 Task: Look for space in Willingboro, United States from 6th September, 2023 to 12th September, 2023 for 4 adults in price range Rs.10000 to Rs.14000. Place can be private room with 4 bedrooms having 4 beds and 4 bathrooms. Property type can be house, flat, guest house. Amenities needed are: wifi, TV, free parkinig on premises, gym, breakfast. Booking option can be shelf check-in. Required host language is English.
Action: Mouse moved to (456, 102)
Screenshot: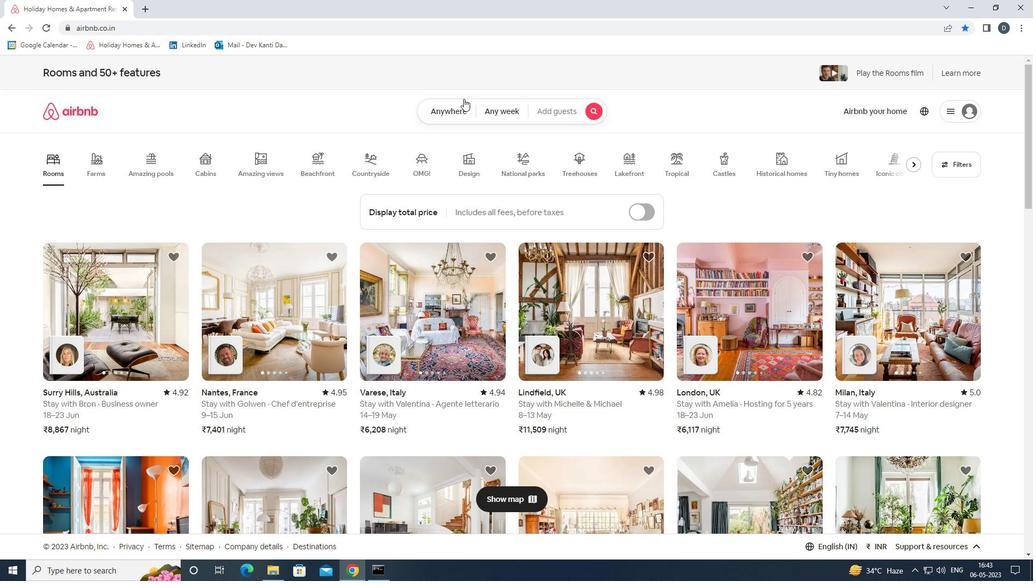
Action: Mouse pressed left at (456, 102)
Screenshot: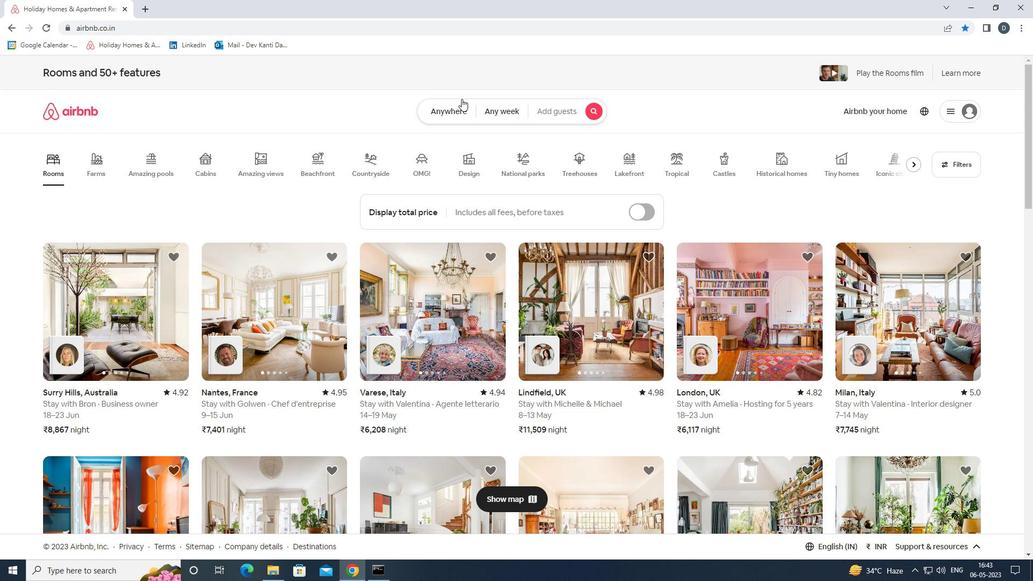 
Action: Mouse moved to (367, 157)
Screenshot: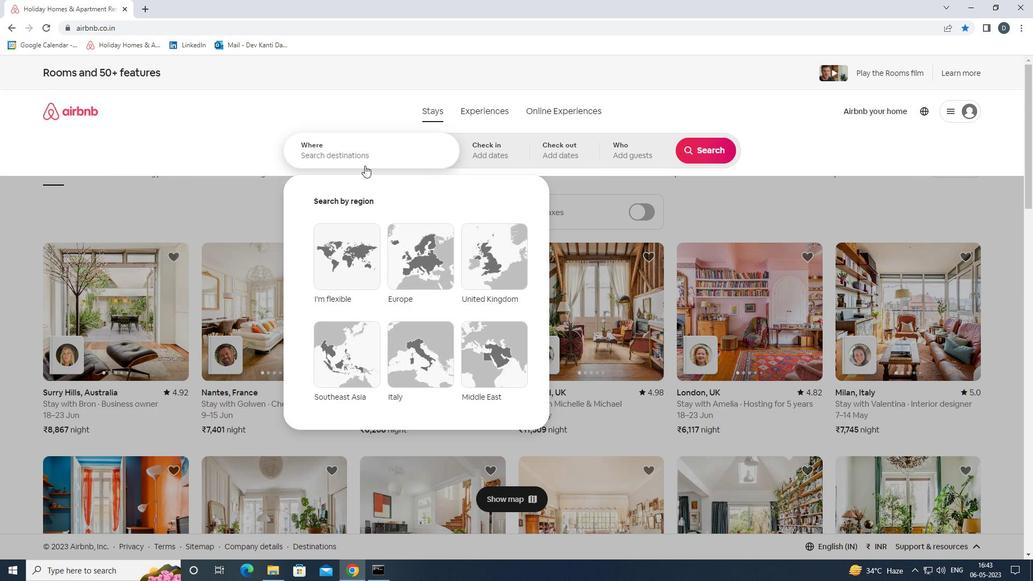 
Action: Mouse pressed left at (367, 157)
Screenshot: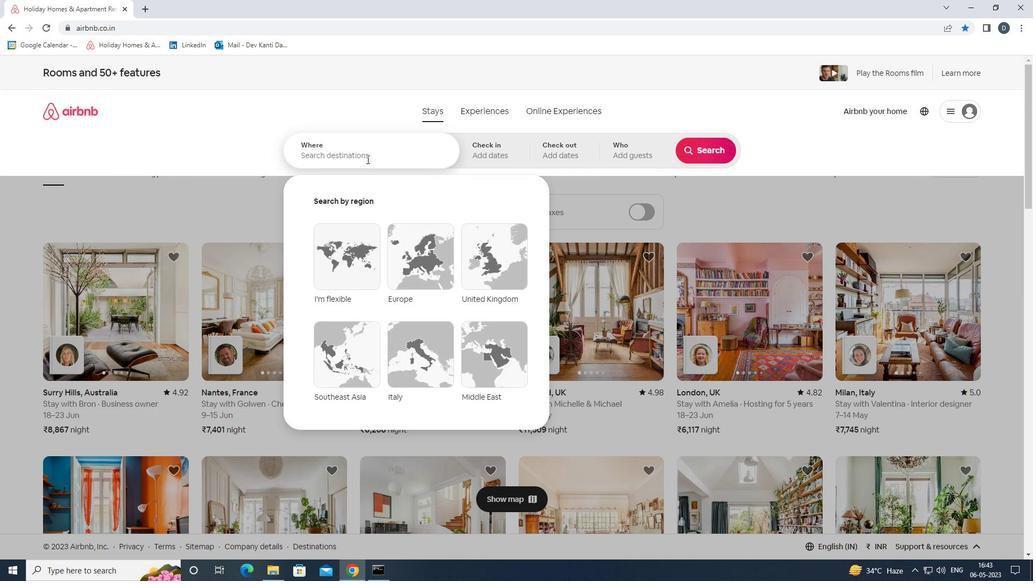 
Action: Key pressed <Key.shift>WILLINGBORI<Key.backspace><Key.backspace>RO,<Key.shift>UNITED<Key.space><Key.shift>STATES<Key.enter>
Screenshot: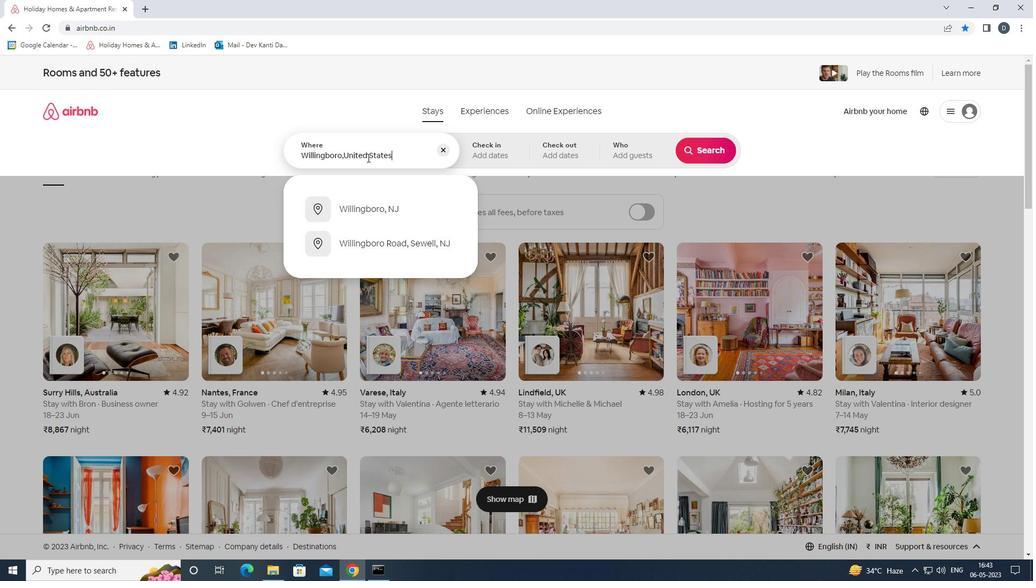 
Action: Mouse moved to (706, 237)
Screenshot: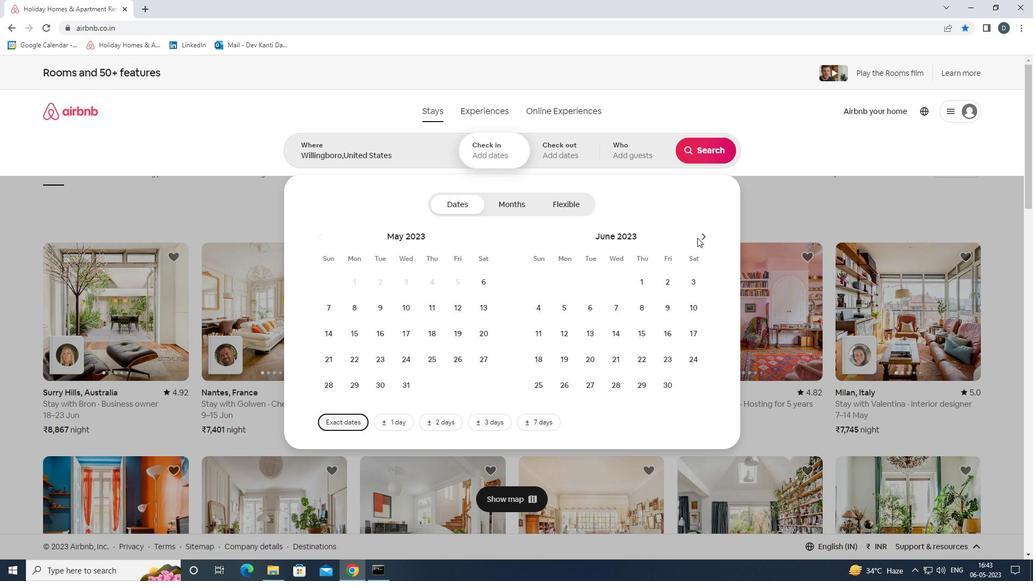 
Action: Mouse pressed left at (706, 237)
Screenshot: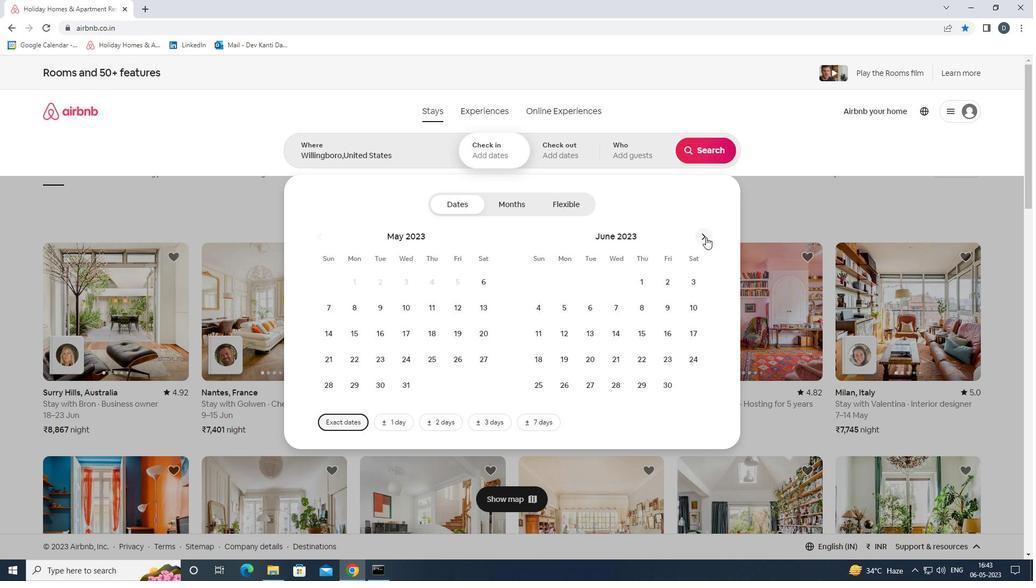 
Action: Mouse pressed left at (706, 237)
Screenshot: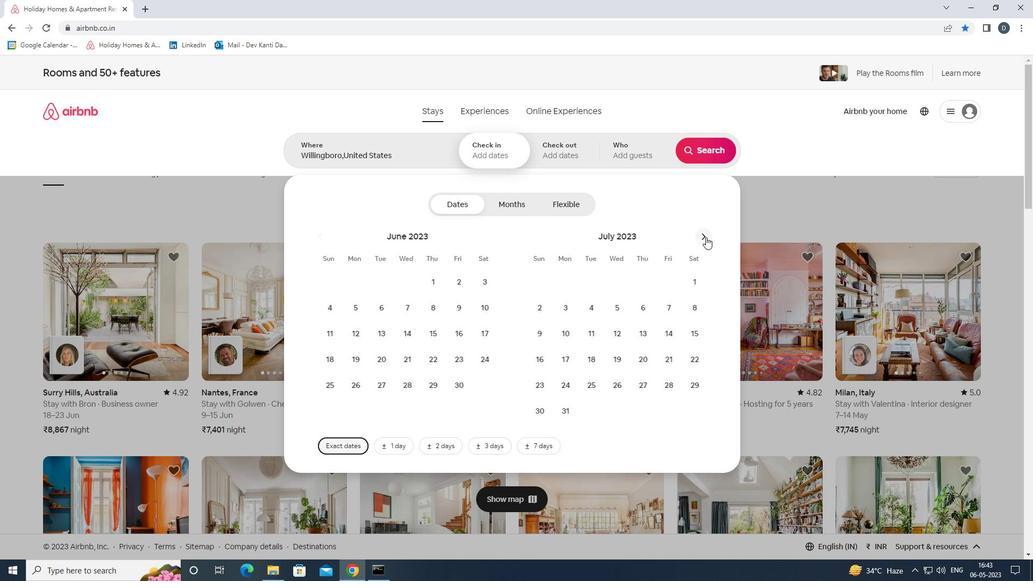 
Action: Mouse pressed left at (706, 237)
Screenshot: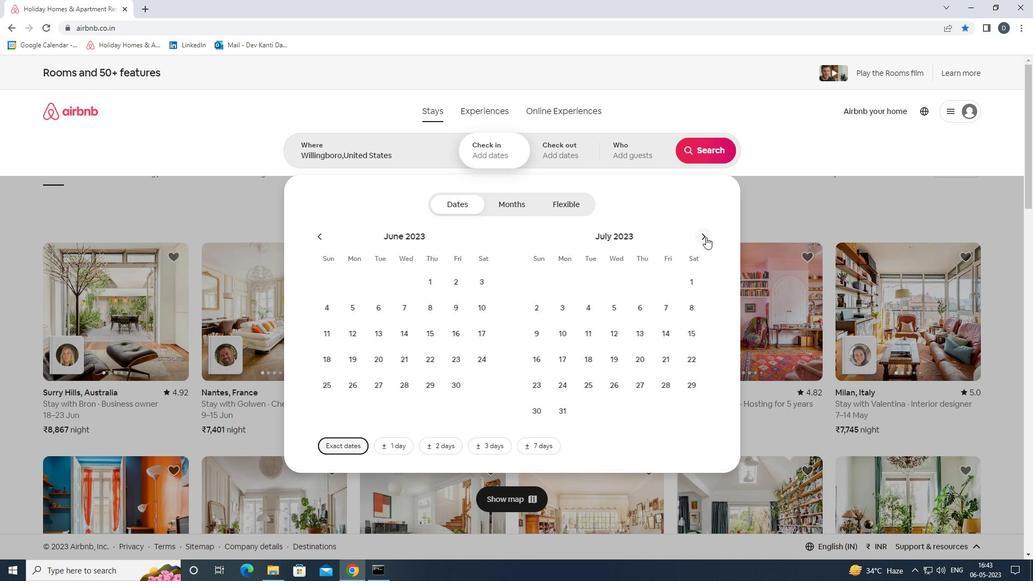 
Action: Mouse moved to (617, 312)
Screenshot: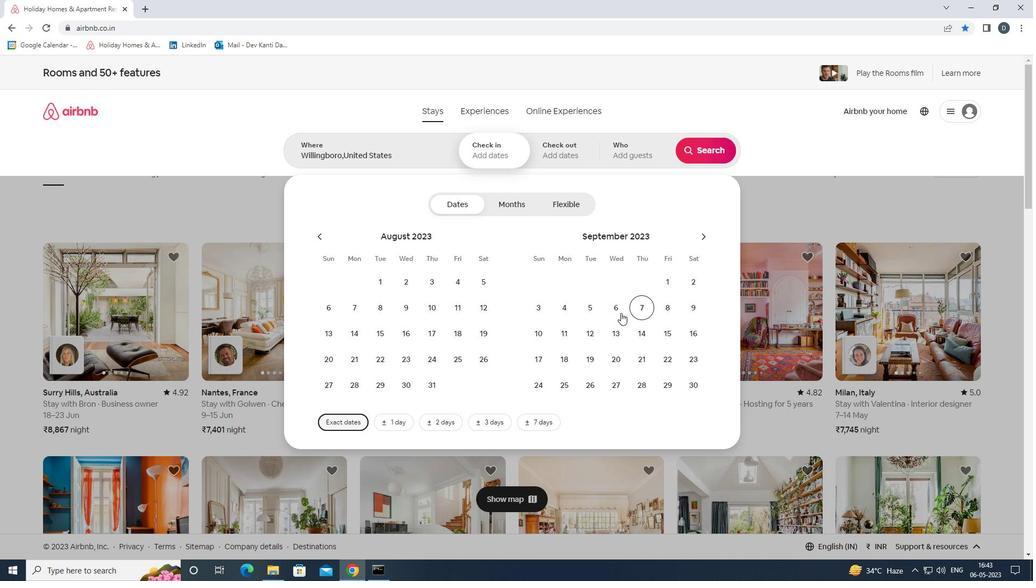 
Action: Mouse pressed left at (617, 312)
Screenshot: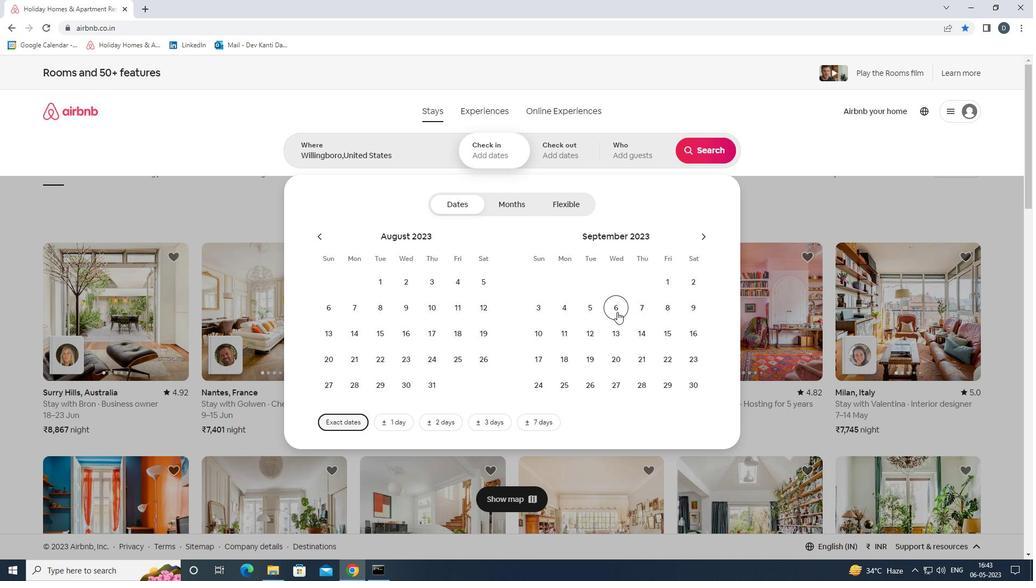
Action: Mouse moved to (596, 330)
Screenshot: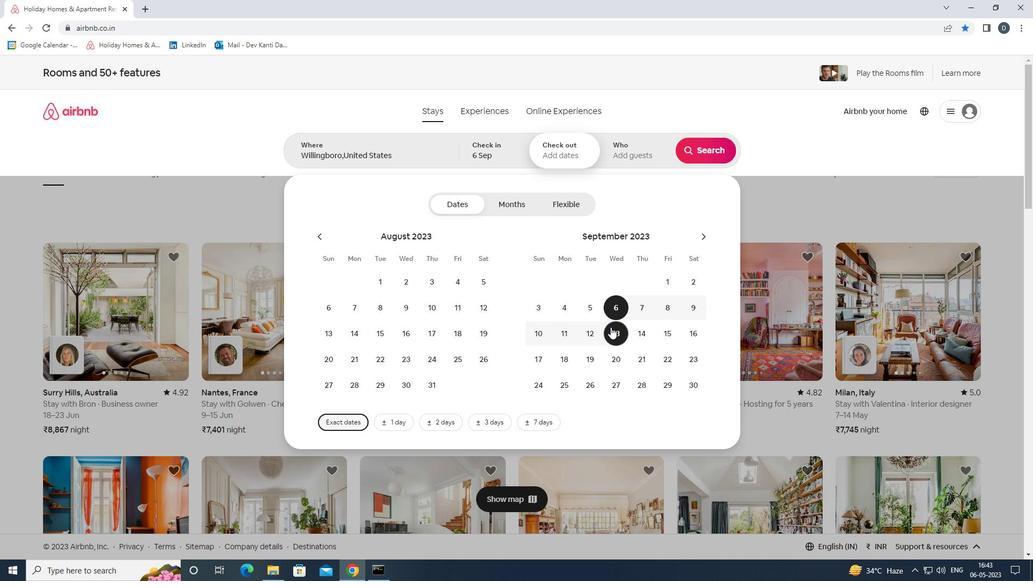
Action: Mouse pressed left at (596, 330)
Screenshot: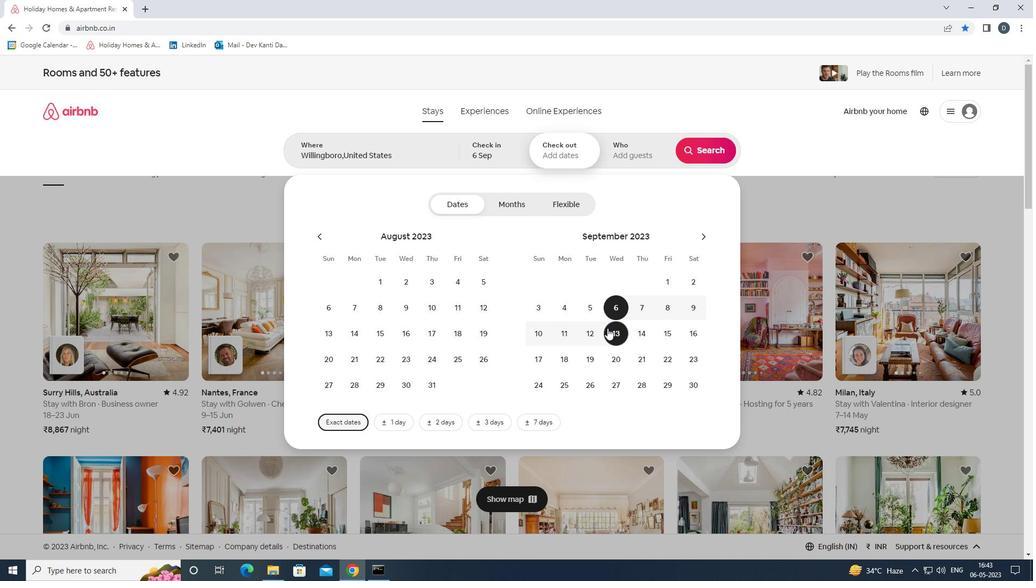 
Action: Mouse moved to (623, 154)
Screenshot: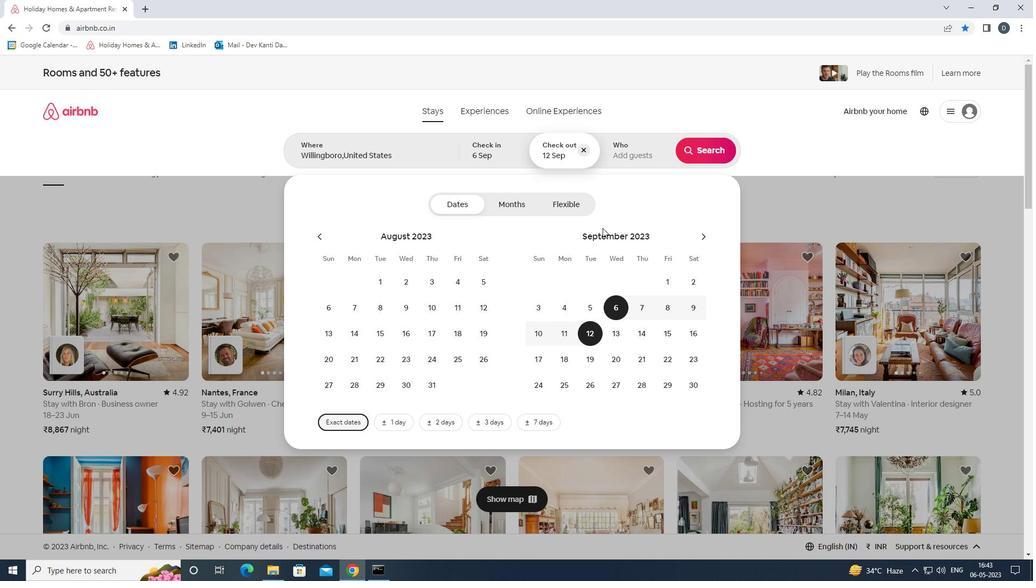 
Action: Mouse pressed left at (623, 154)
Screenshot: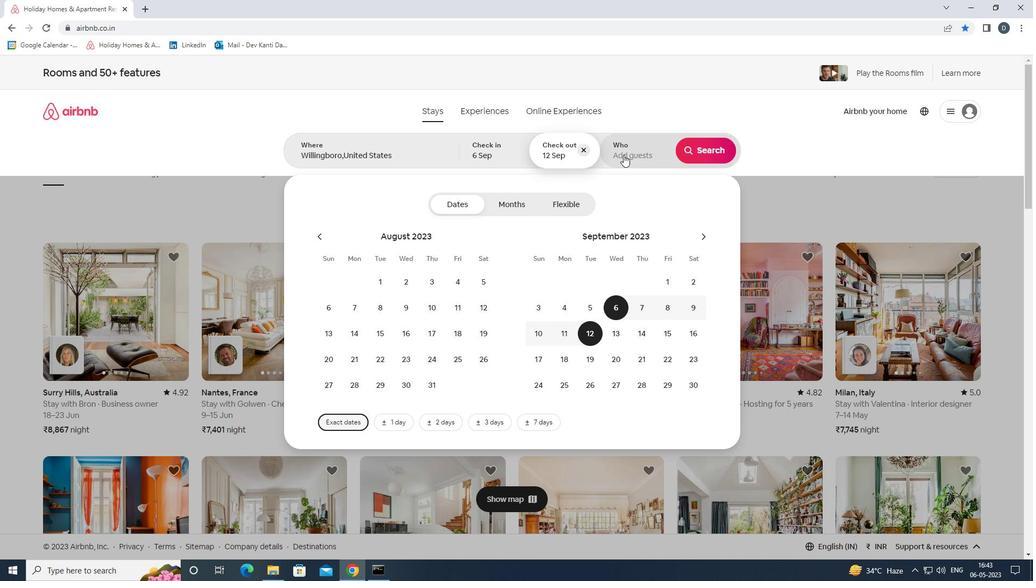 
Action: Mouse moved to (703, 208)
Screenshot: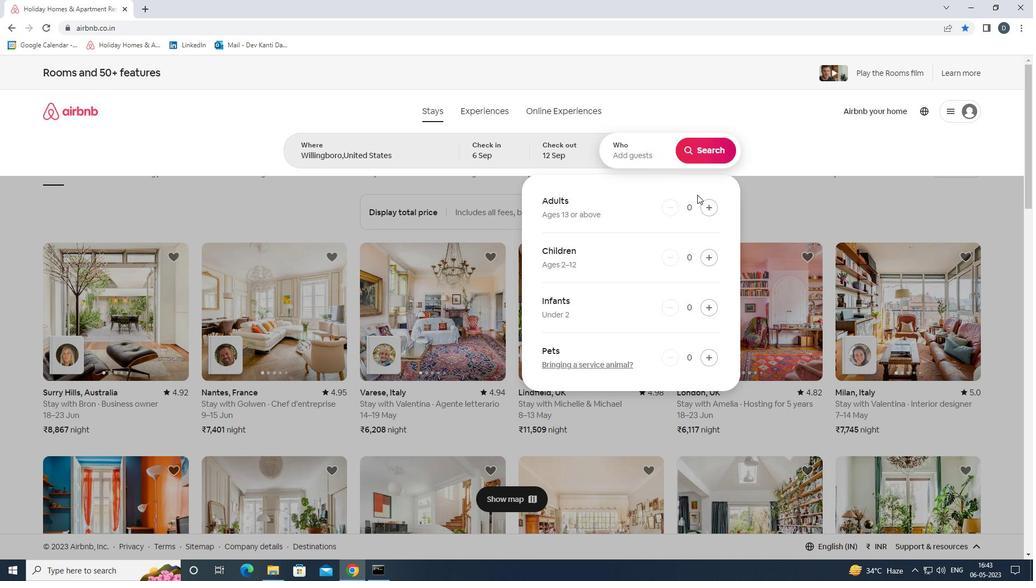 
Action: Mouse pressed left at (703, 208)
Screenshot: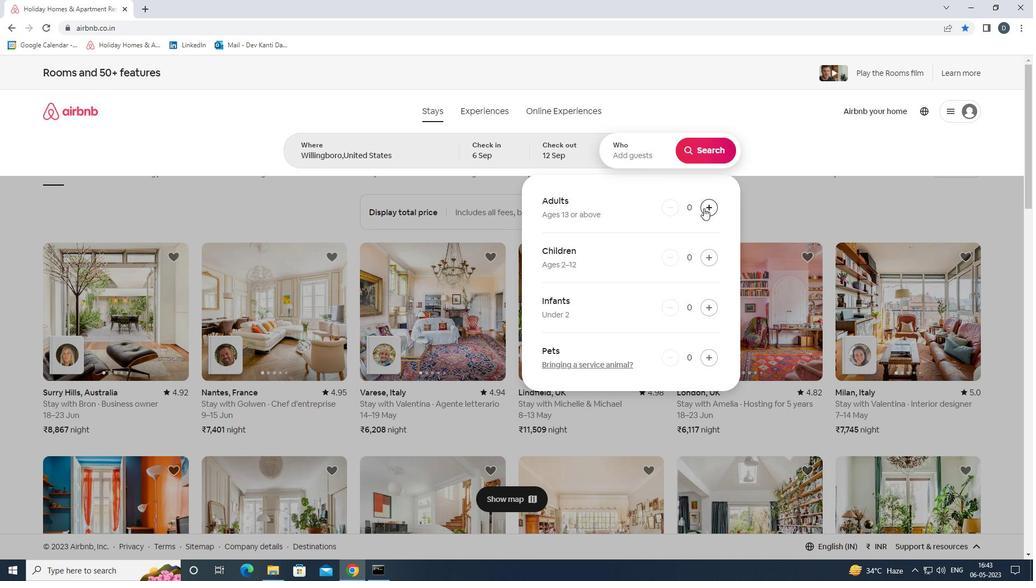 
Action: Mouse pressed left at (703, 208)
Screenshot: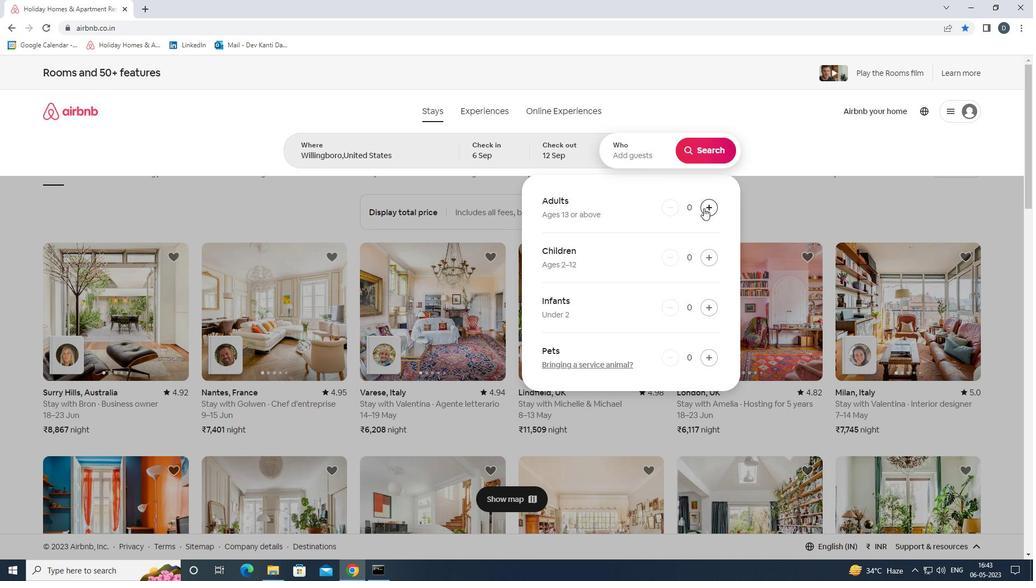 
Action: Mouse pressed left at (703, 208)
Screenshot: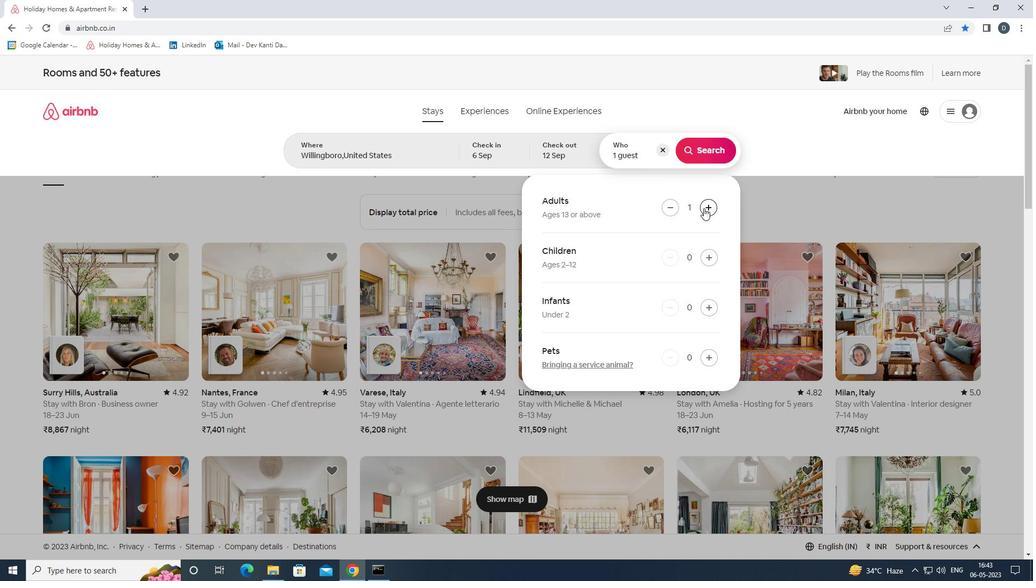 
Action: Mouse pressed left at (703, 208)
Screenshot: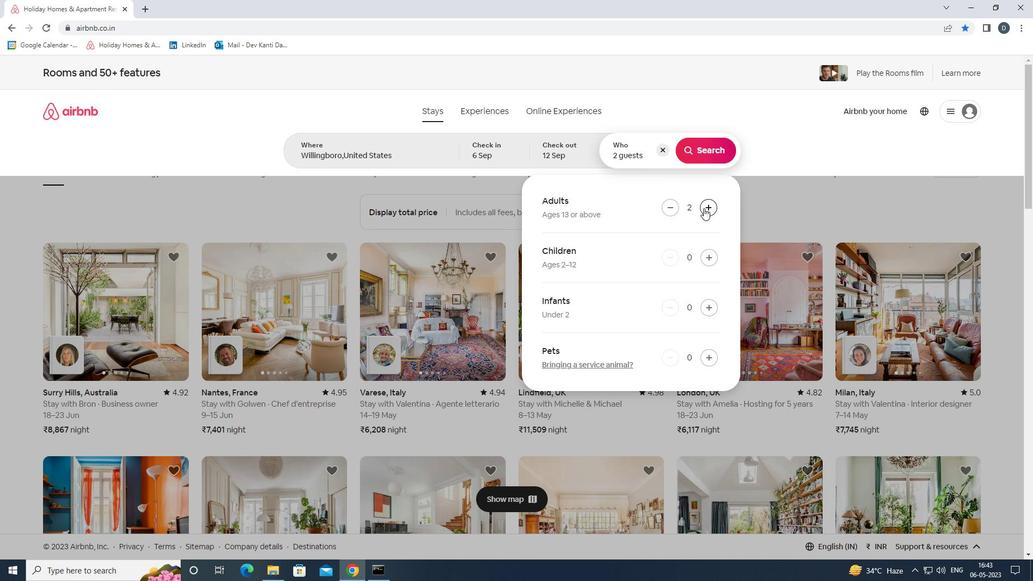 
Action: Mouse pressed left at (703, 208)
Screenshot: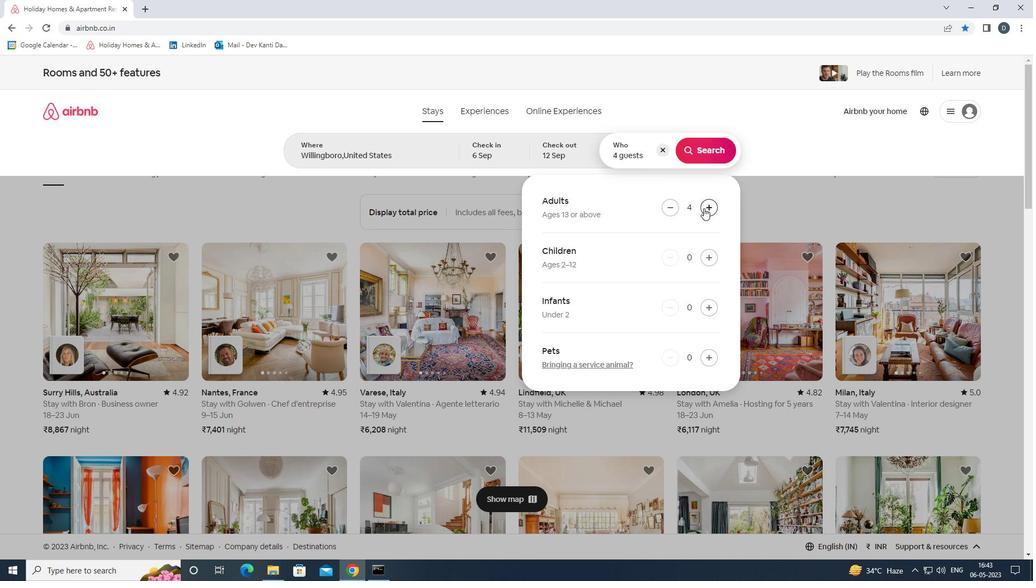 
Action: Mouse moved to (664, 207)
Screenshot: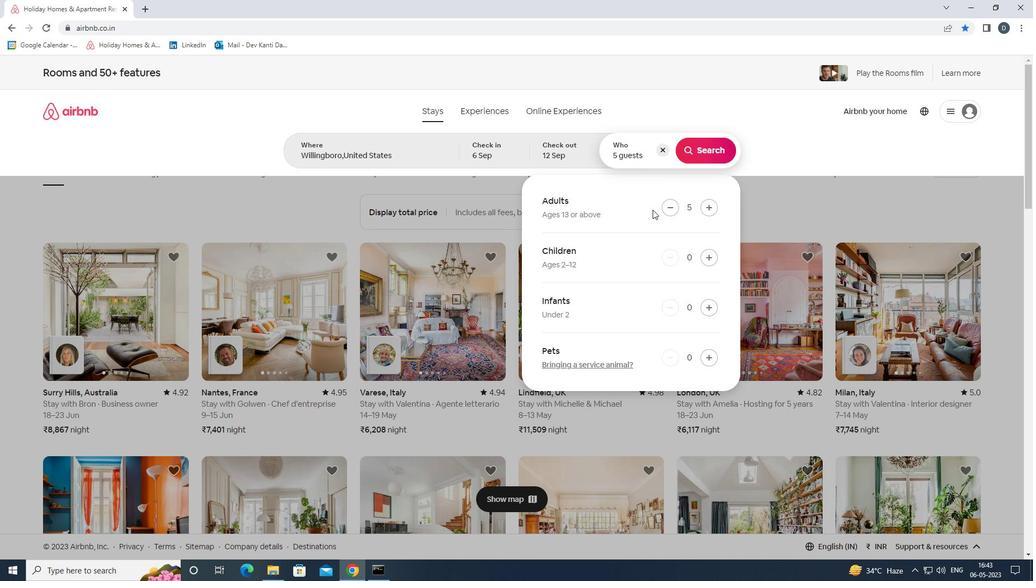 
Action: Mouse pressed left at (664, 207)
Screenshot: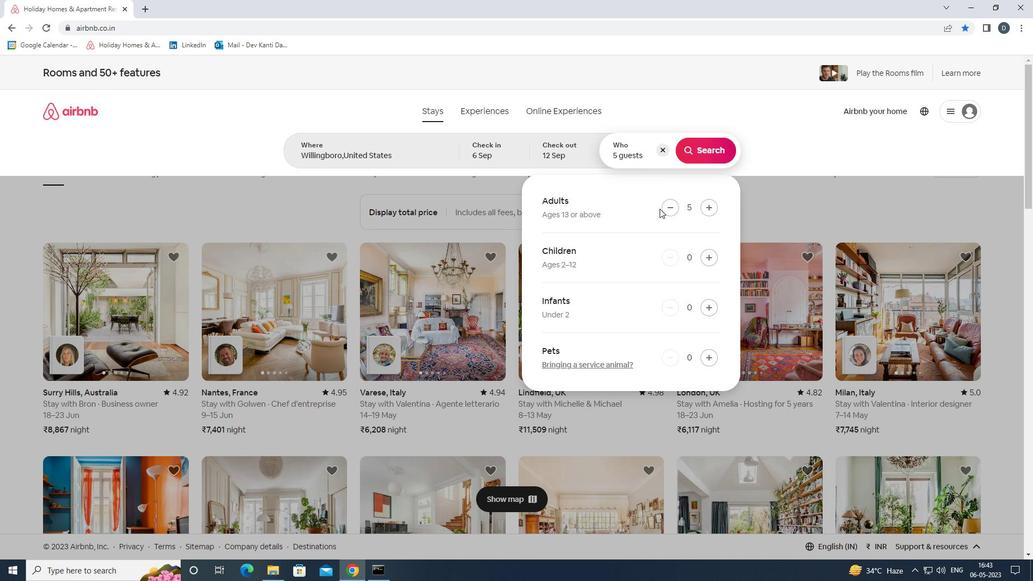 
Action: Mouse moved to (716, 152)
Screenshot: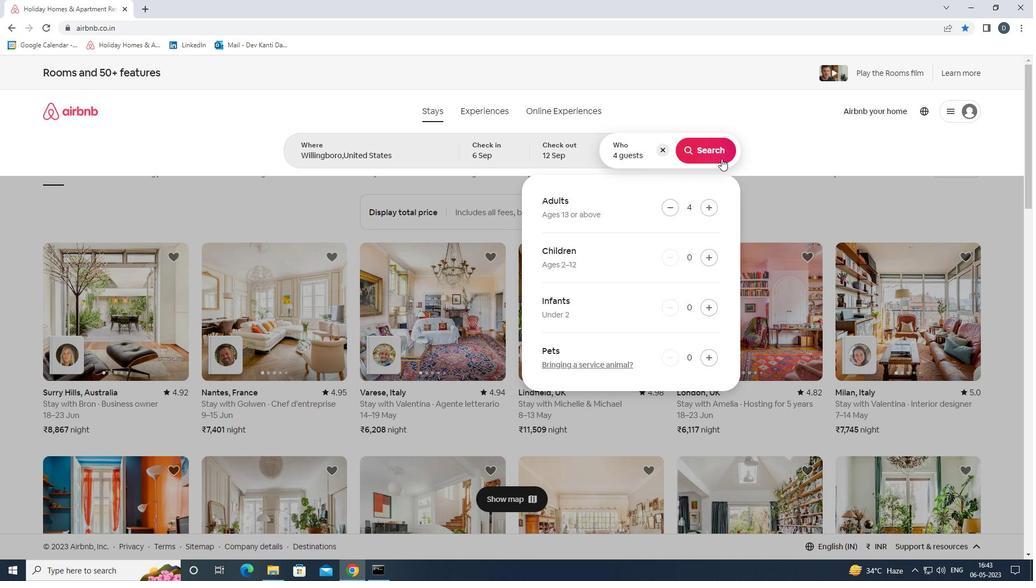 
Action: Mouse pressed left at (716, 152)
Screenshot: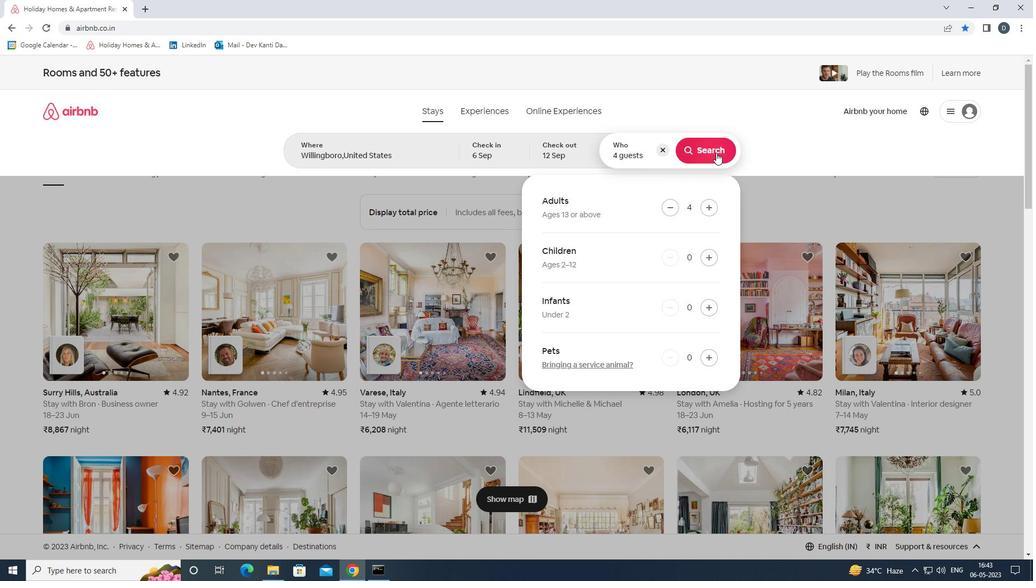 
Action: Mouse moved to (978, 118)
Screenshot: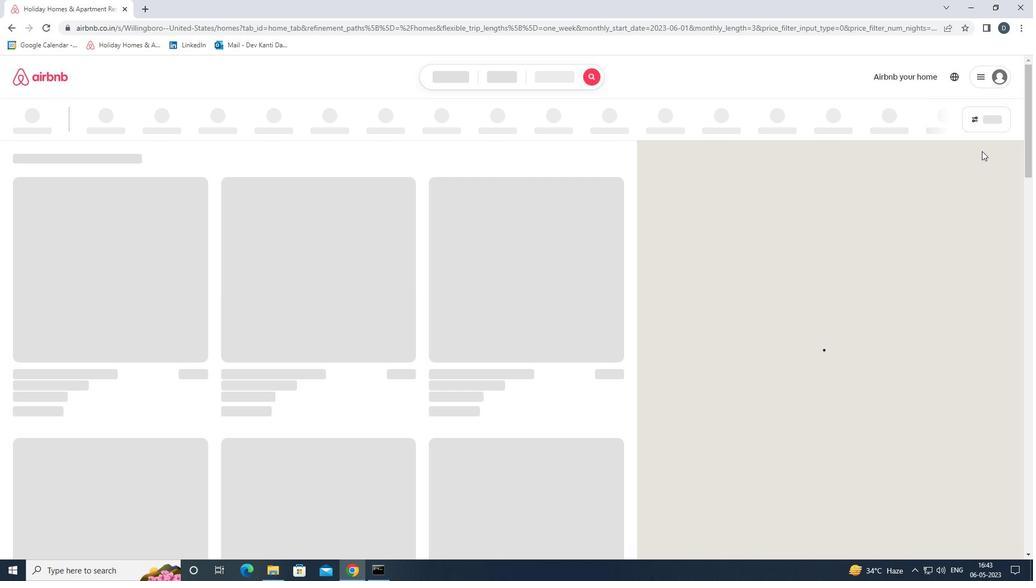 
Action: Mouse pressed left at (978, 118)
Screenshot: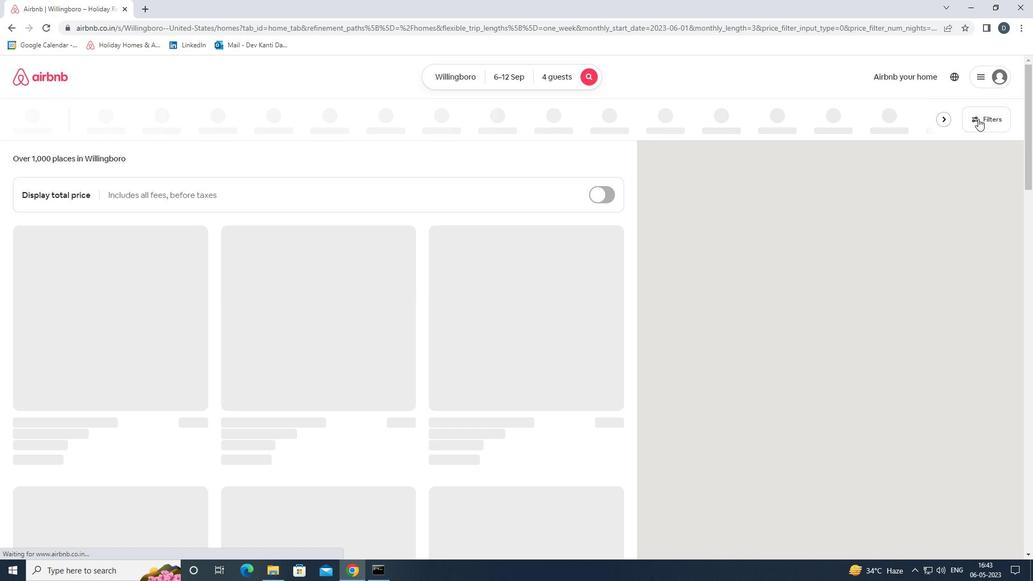 
Action: Mouse moved to (396, 384)
Screenshot: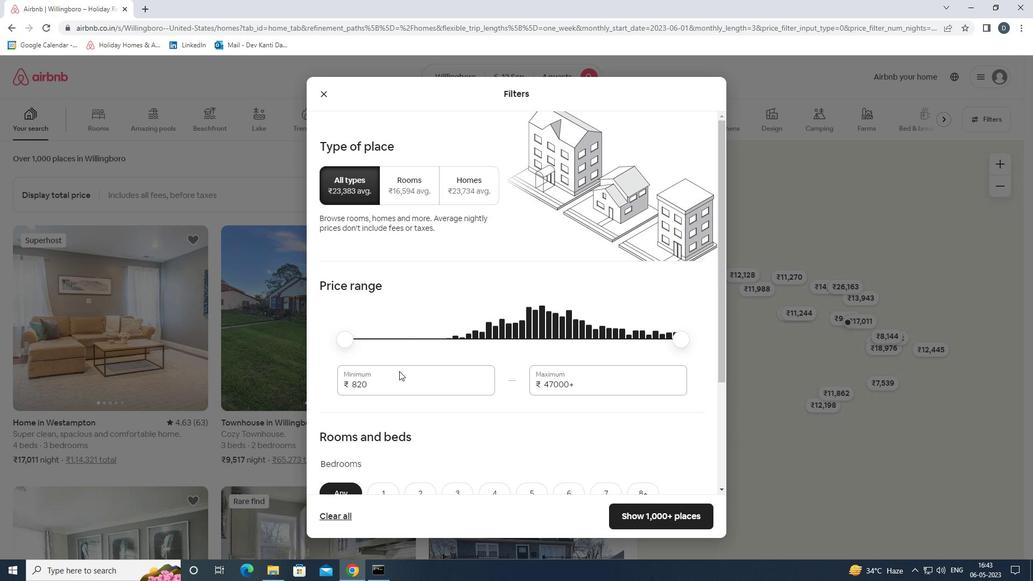 
Action: Mouse pressed left at (396, 384)
Screenshot: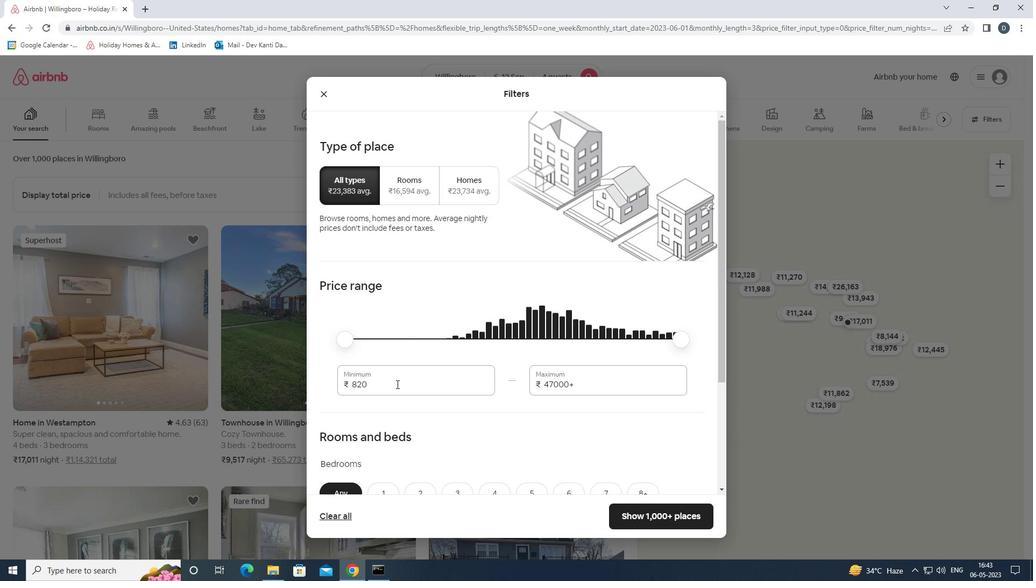 
Action: Mouse pressed left at (396, 384)
Screenshot: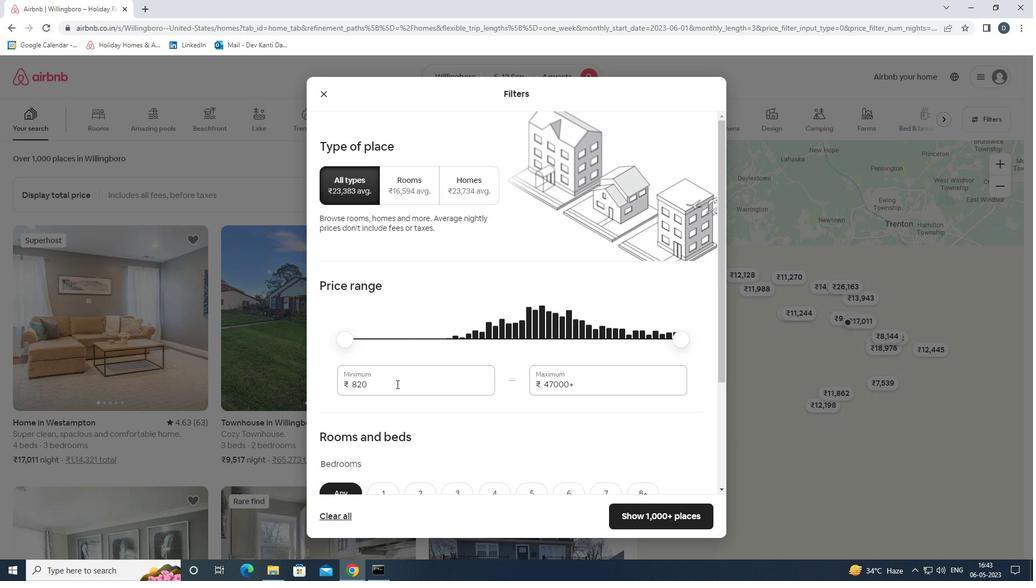 
Action: Mouse moved to (383, 369)
Screenshot: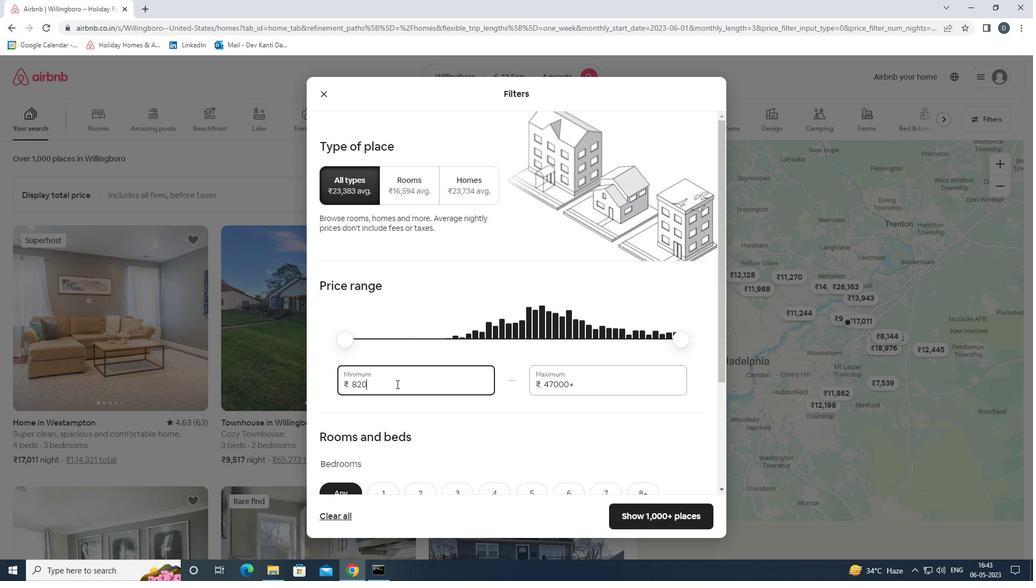 
Action: Key pressed 12<Key.backspace>0000<Key.tab>14000
Screenshot: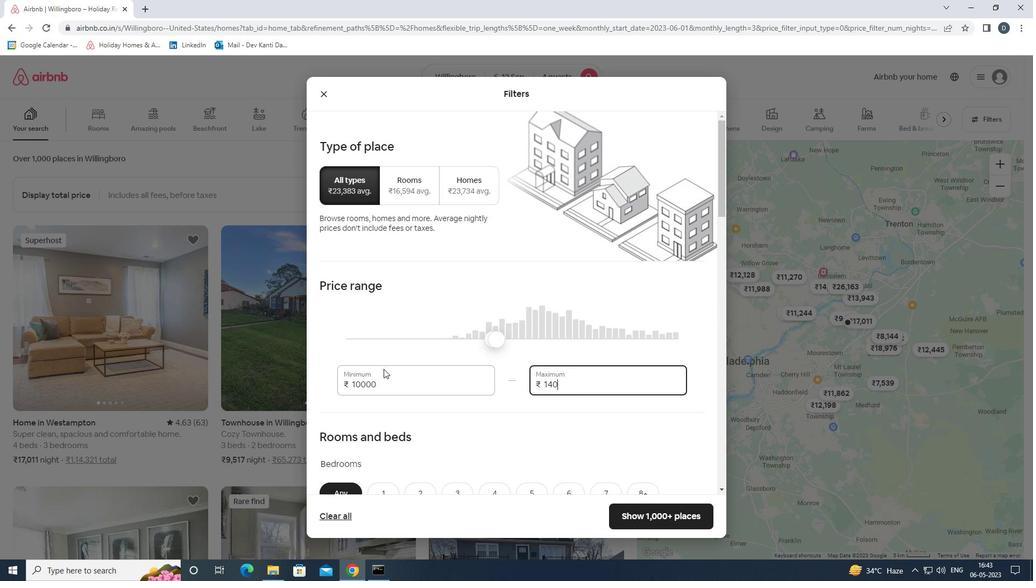 
Action: Mouse moved to (399, 334)
Screenshot: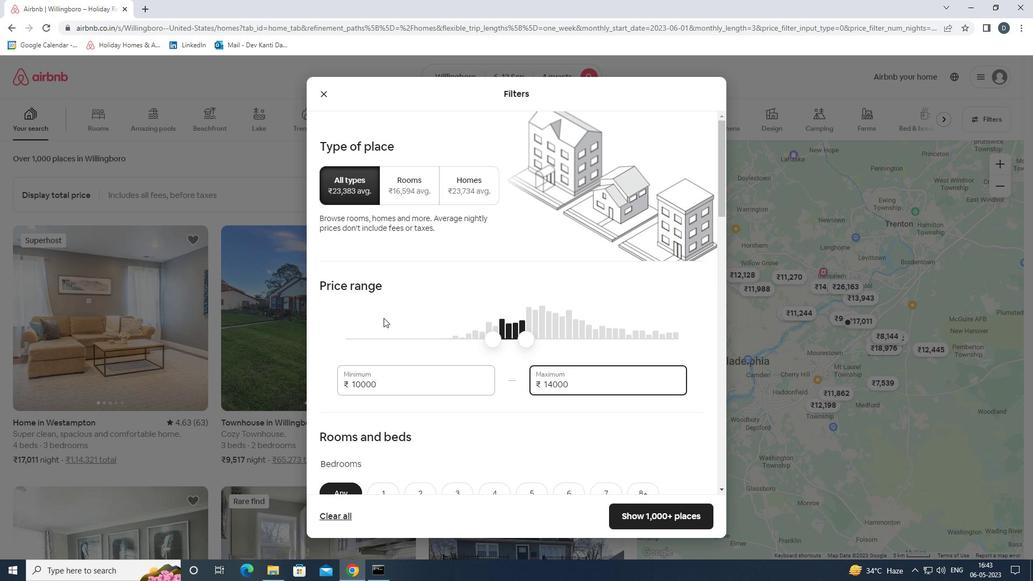 
Action: Mouse scrolled (399, 334) with delta (0, 0)
Screenshot: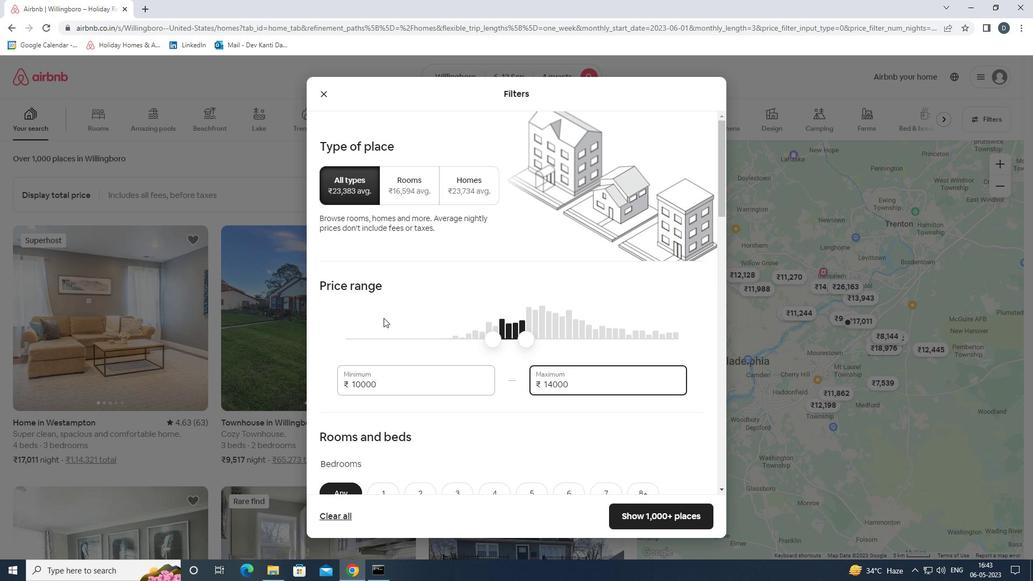 
Action: Mouse moved to (412, 334)
Screenshot: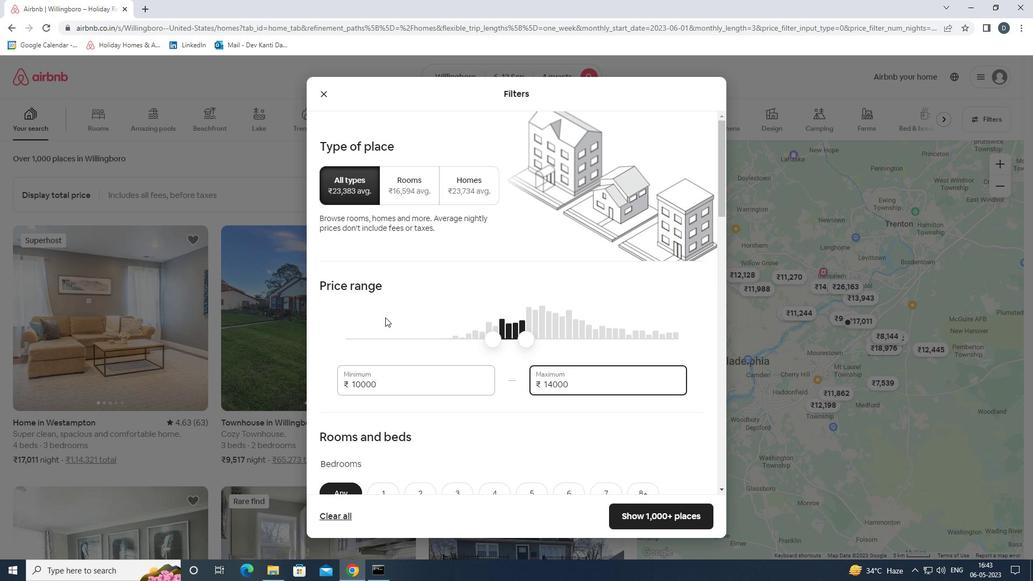 
Action: Mouse scrolled (412, 333) with delta (0, 0)
Screenshot: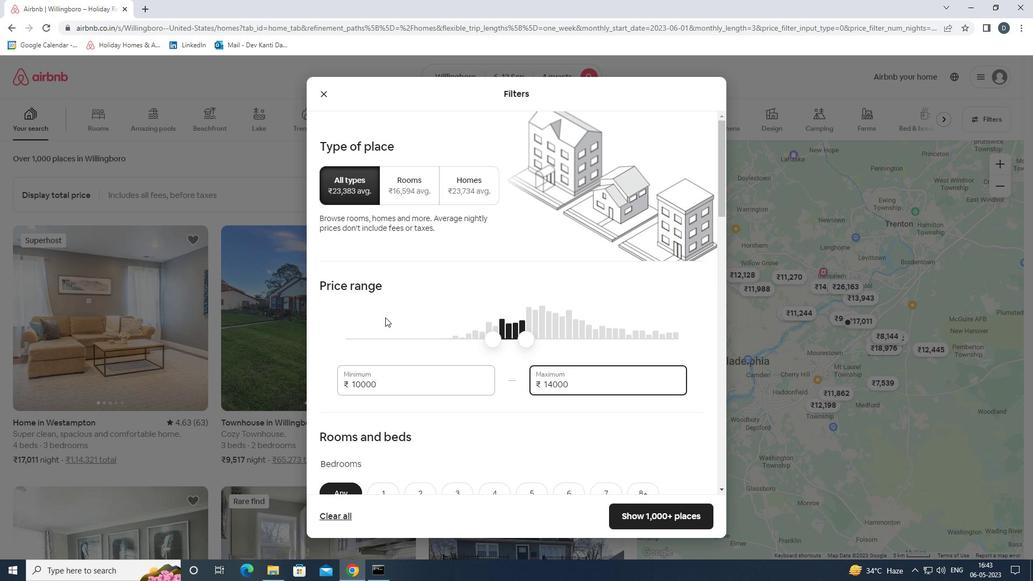 
Action: Mouse moved to (422, 332)
Screenshot: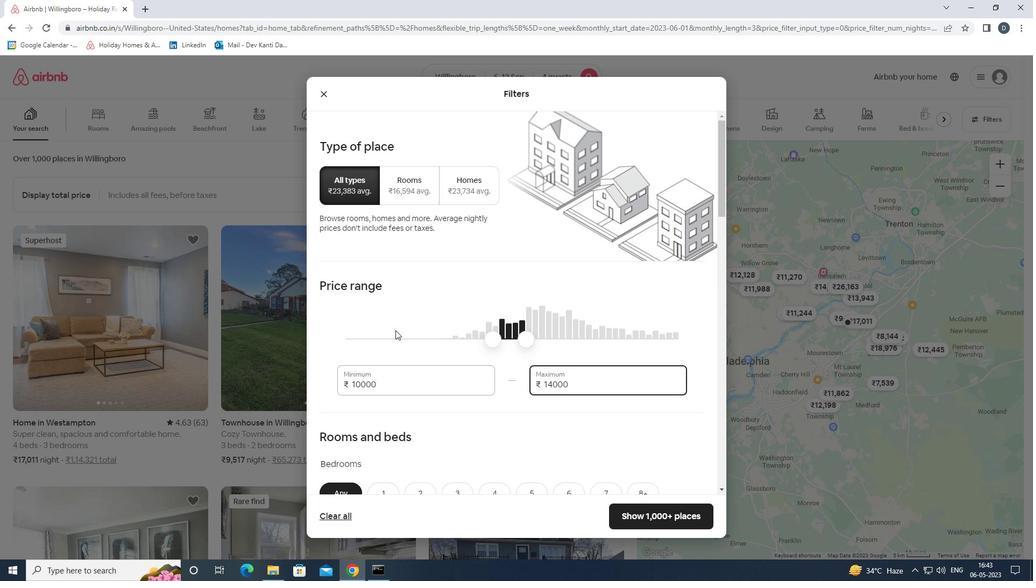 
Action: Mouse scrolled (422, 331) with delta (0, 0)
Screenshot: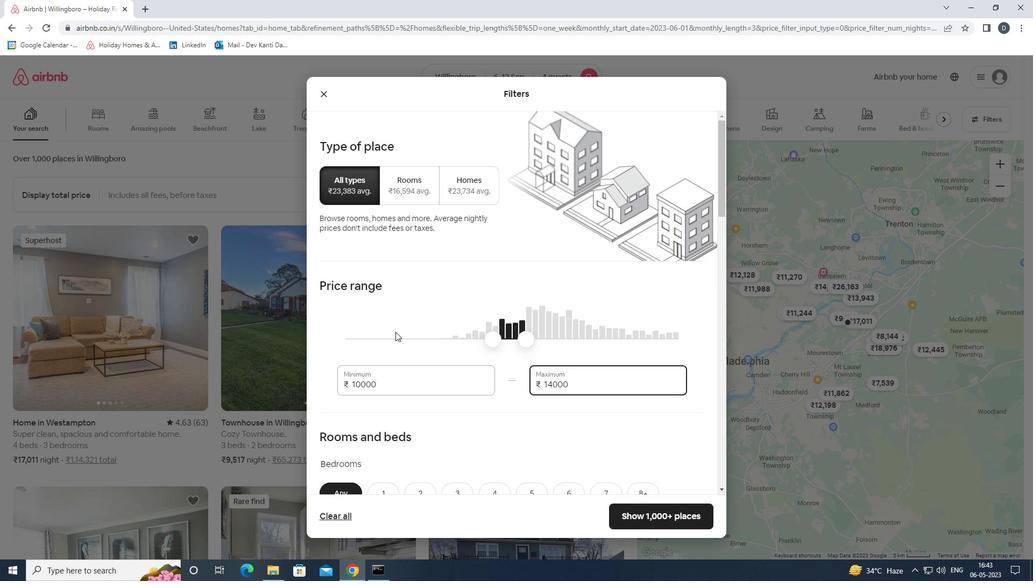 
Action: Mouse moved to (448, 321)
Screenshot: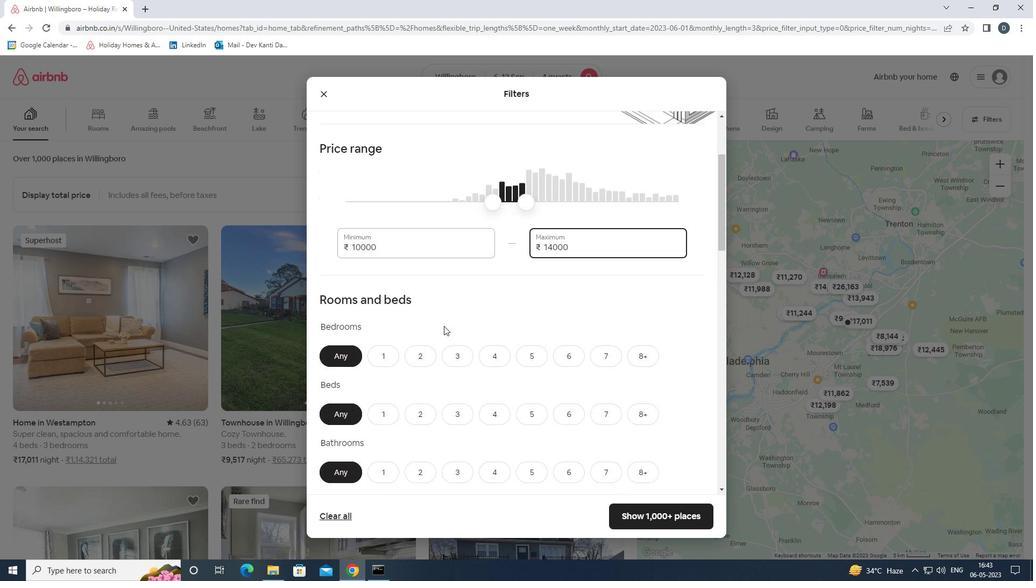
Action: Mouse scrolled (448, 321) with delta (0, 0)
Screenshot: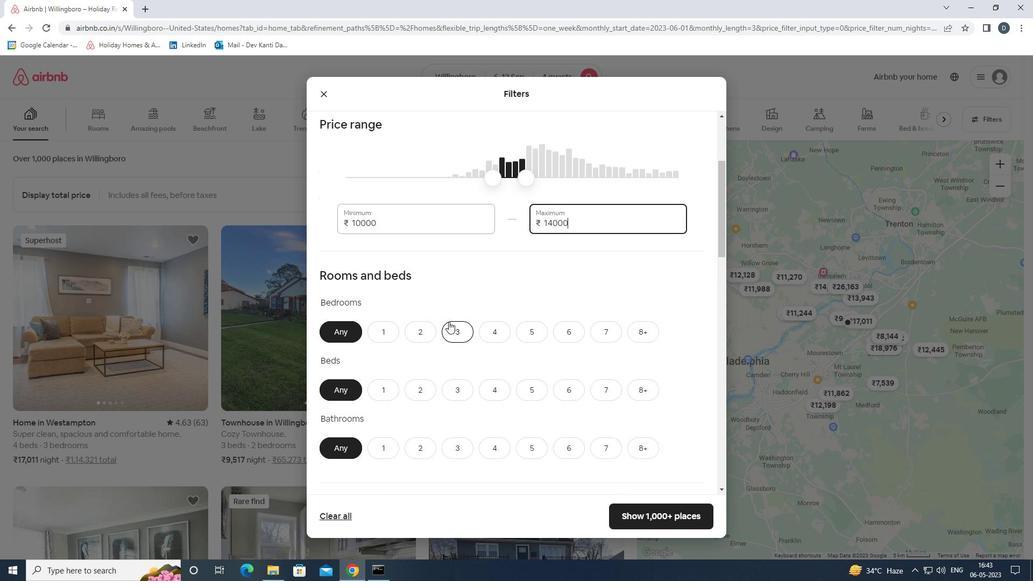 
Action: Mouse moved to (495, 273)
Screenshot: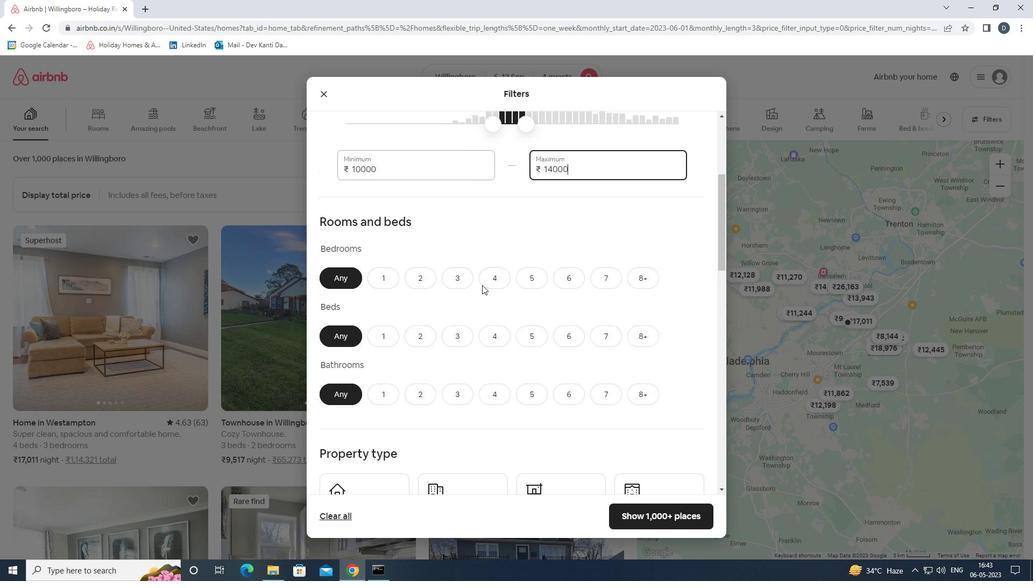 
Action: Mouse pressed left at (495, 273)
Screenshot: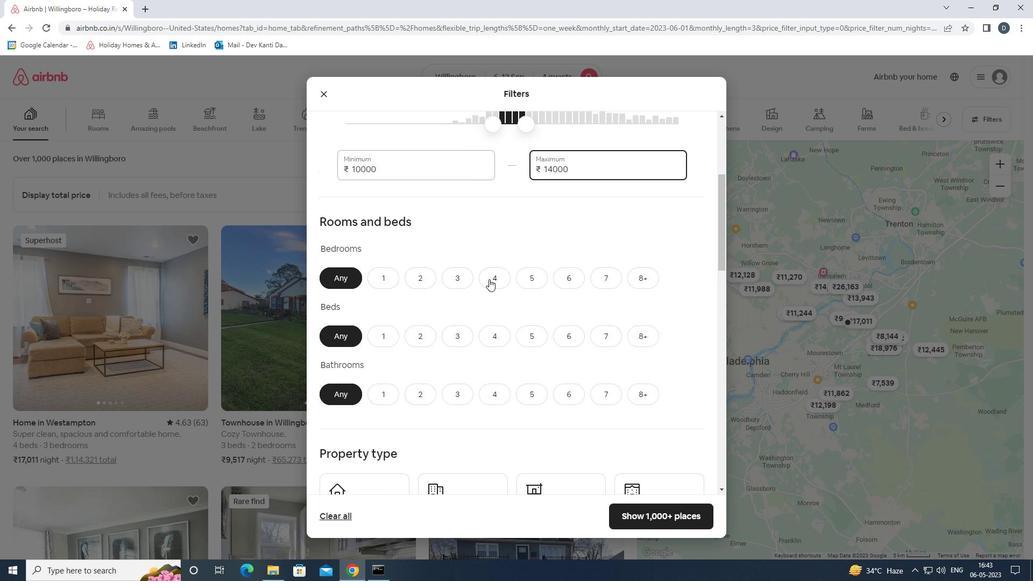 
Action: Mouse moved to (486, 334)
Screenshot: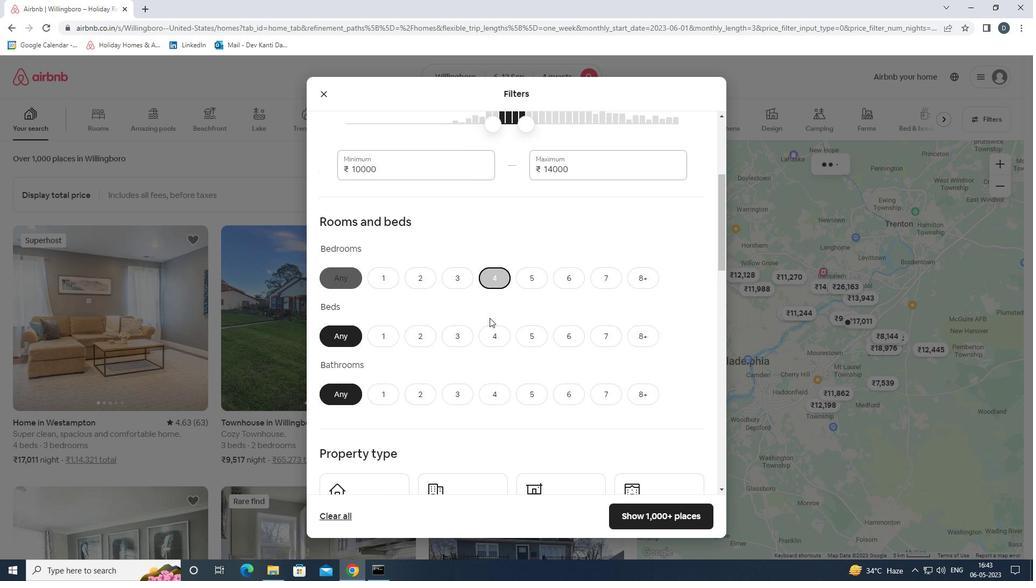 
Action: Mouse pressed left at (486, 334)
Screenshot: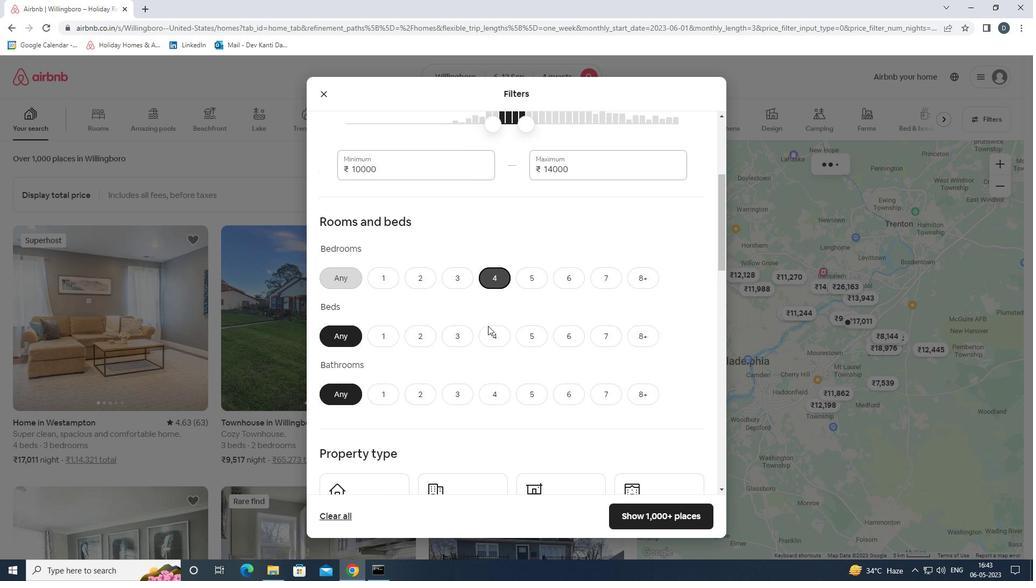 
Action: Mouse moved to (497, 387)
Screenshot: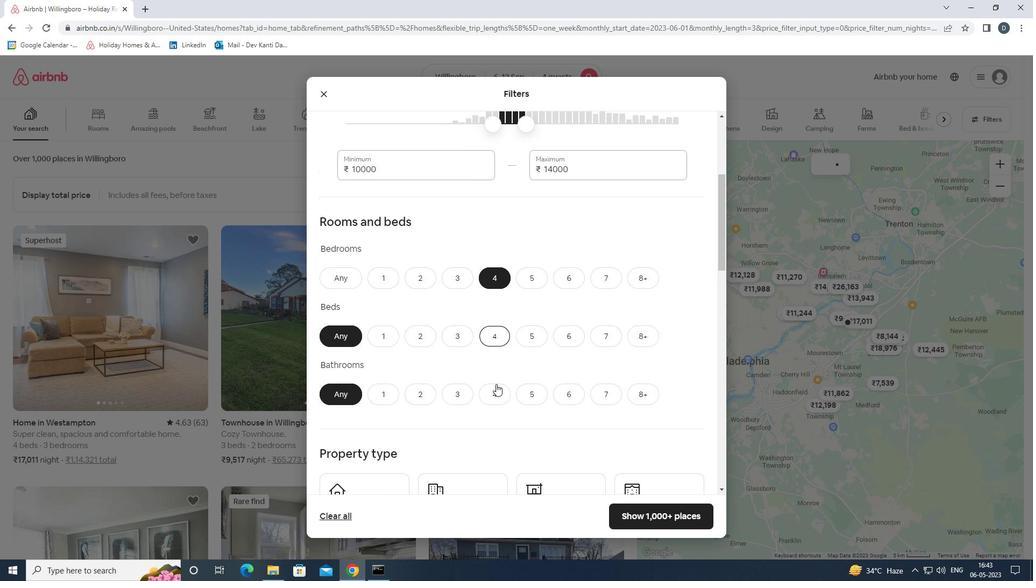 
Action: Mouse pressed left at (497, 387)
Screenshot: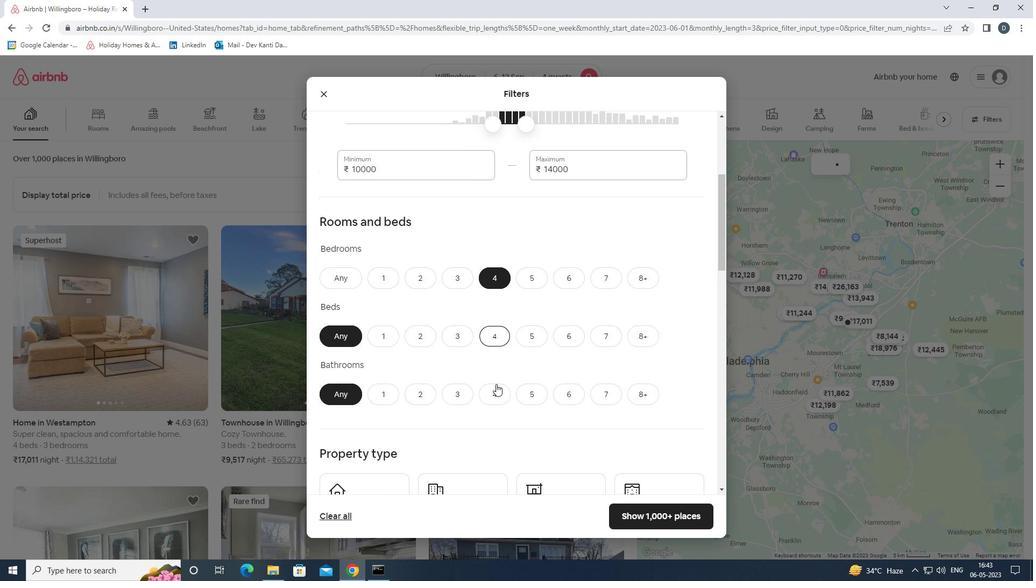 
Action: Mouse moved to (497, 385)
Screenshot: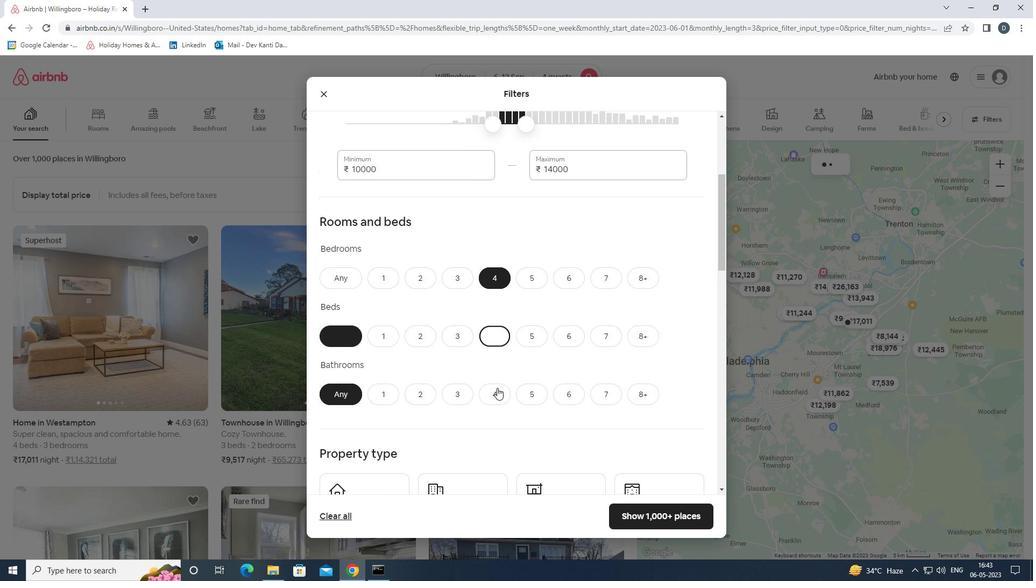 
Action: Mouse scrolled (497, 384) with delta (0, 0)
Screenshot: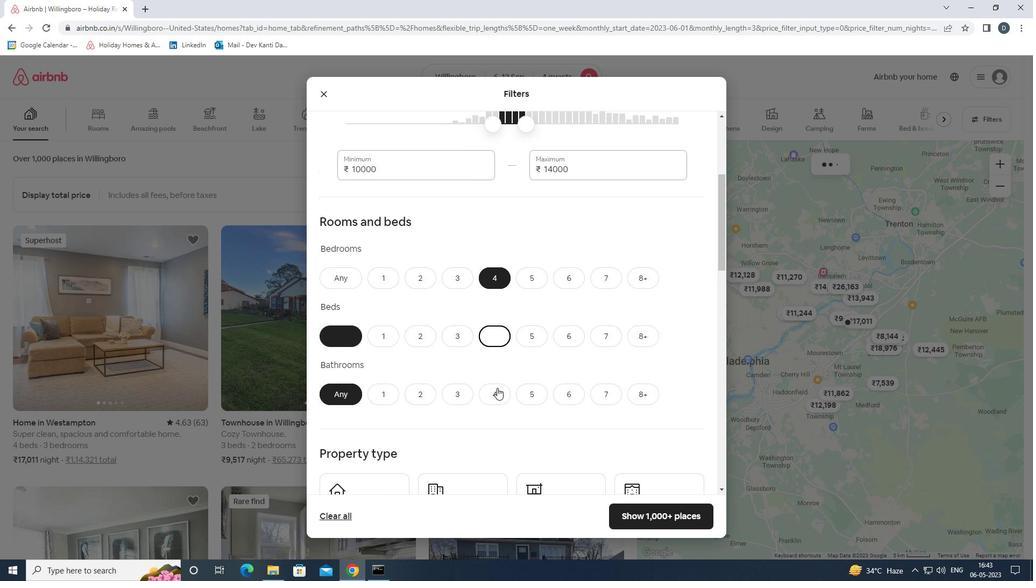
Action: Mouse moved to (497, 384)
Screenshot: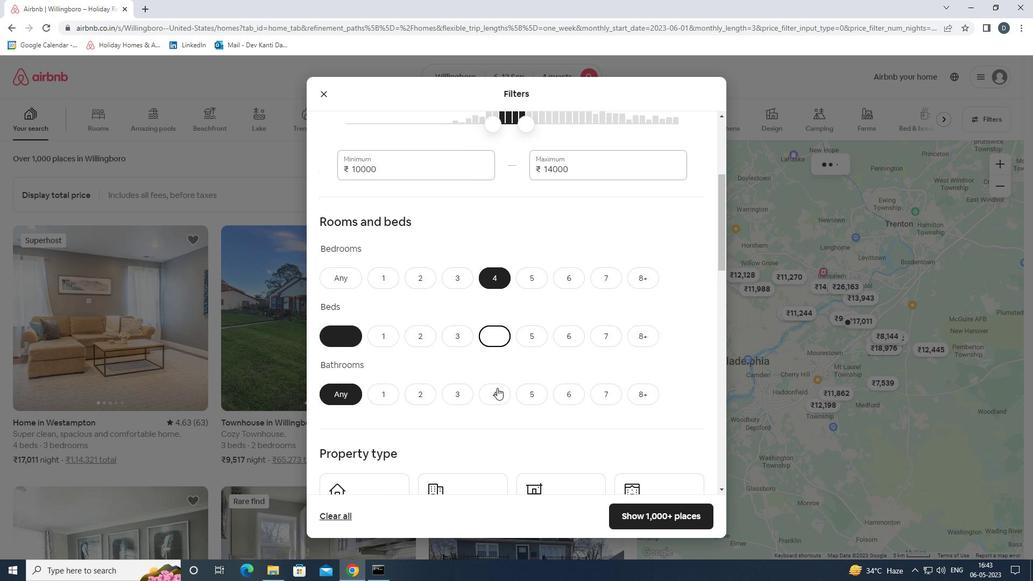 
Action: Mouse scrolled (497, 384) with delta (0, 0)
Screenshot: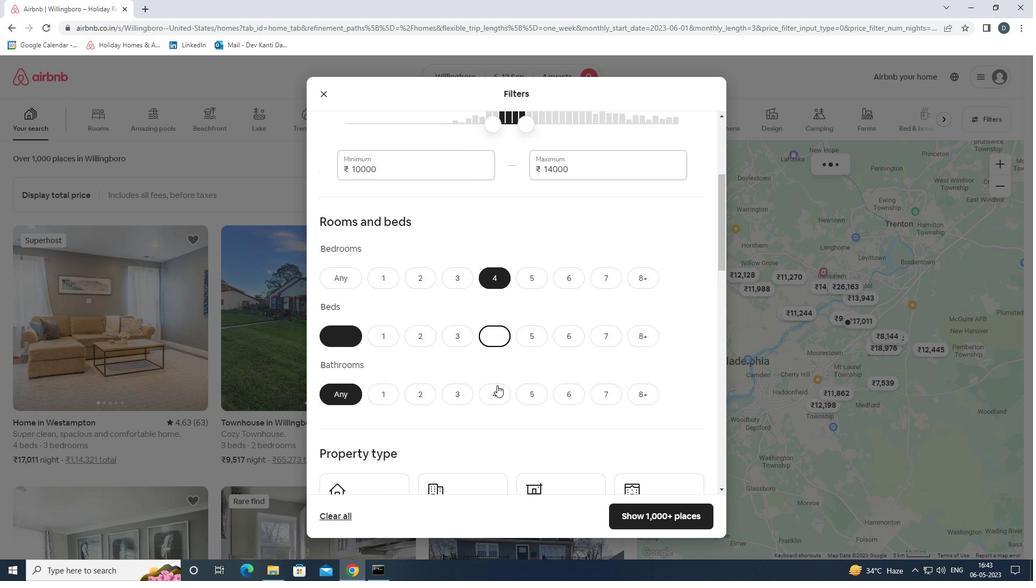 
Action: Mouse moved to (382, 398)
Screenshot: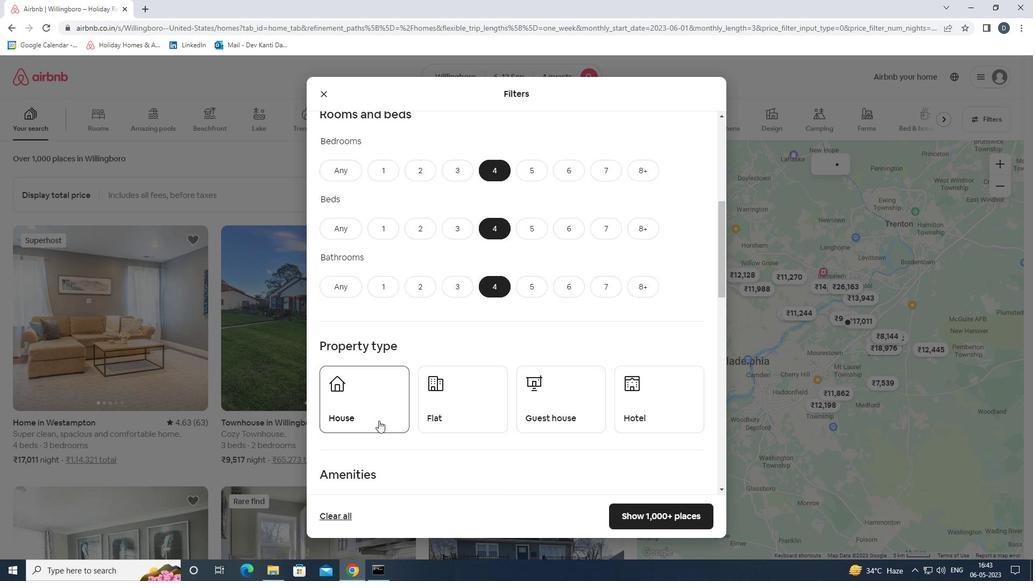 
Action: Mouse pressed left at (382, 398)
Screenshot: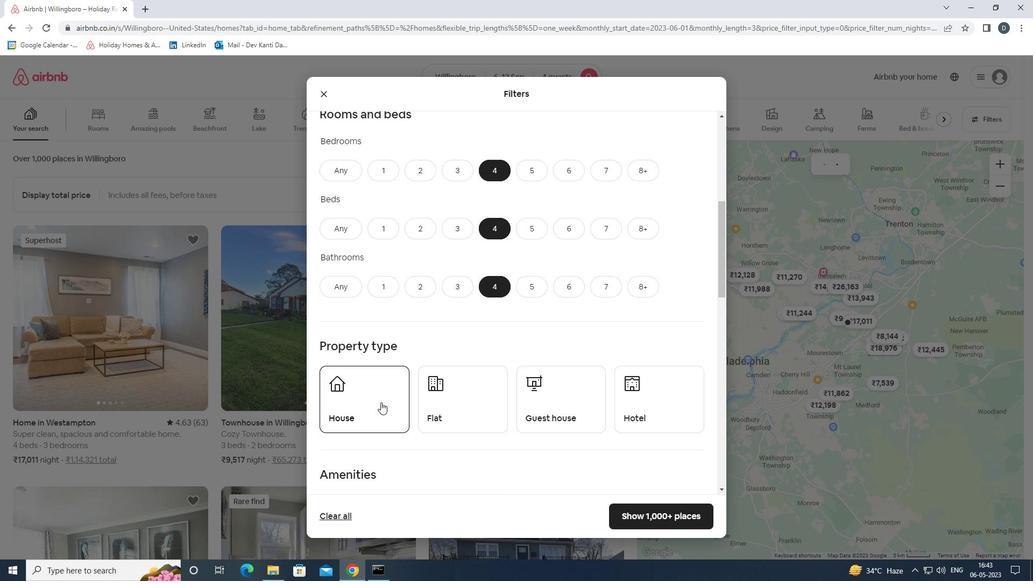 
Action: Mouse moved to (459, 392)
Screenshot: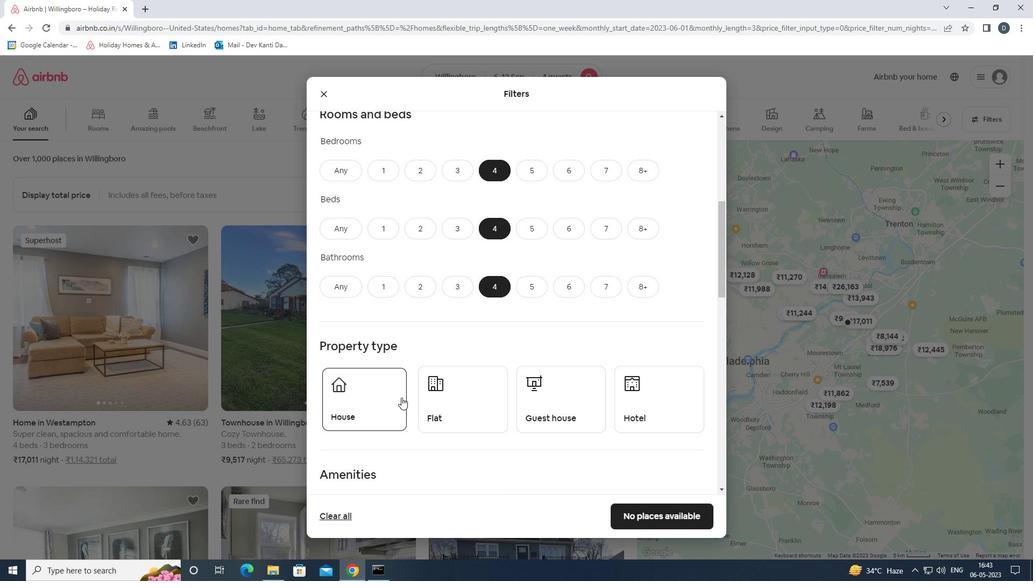 
Action: Mouse pressed left at (459, 392)
Screenshot: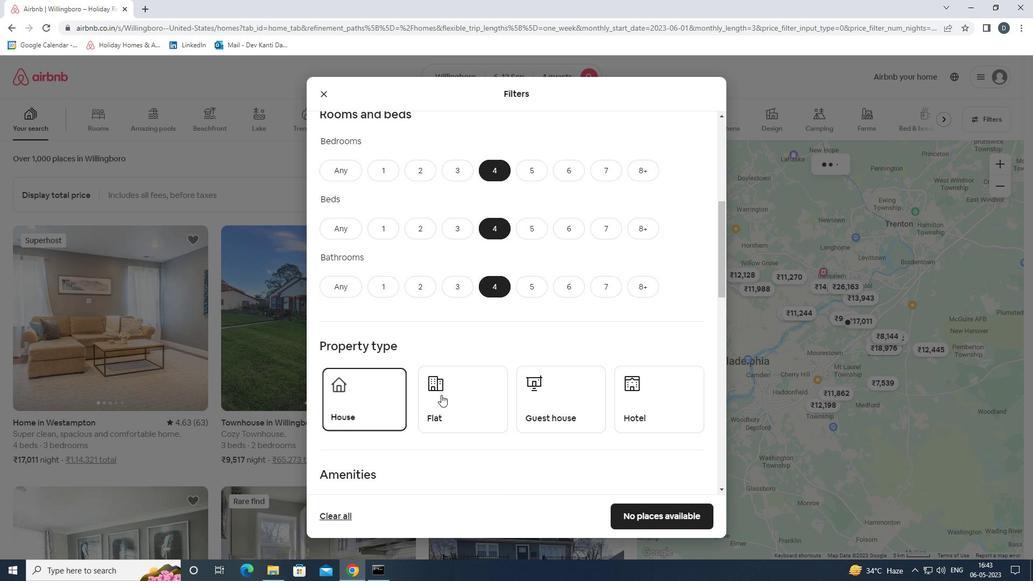 
Action: Mouse moved to (560, 389)
Screenshot: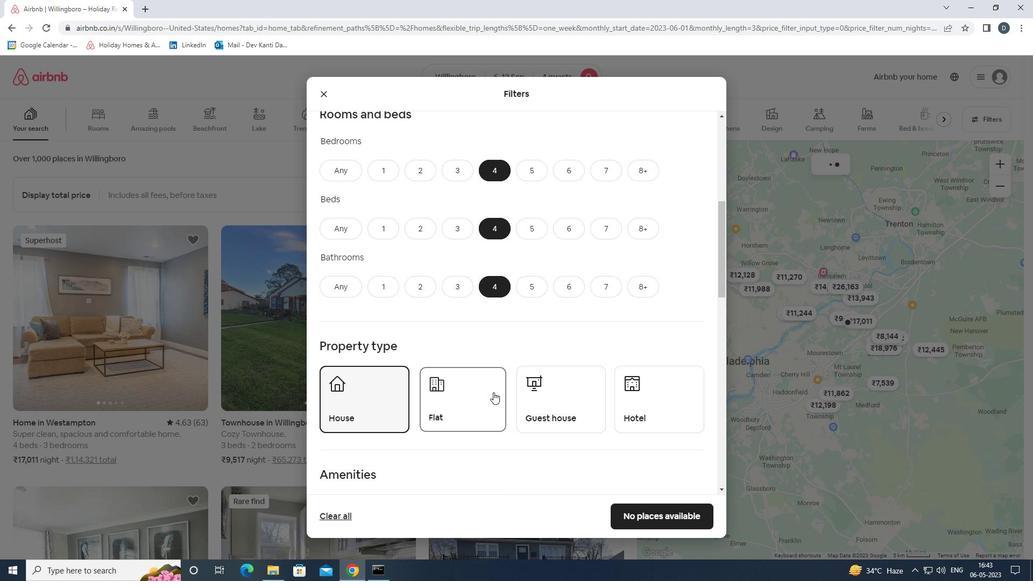 
Action: Mouse pressed left at (560, 389)
Screenshot: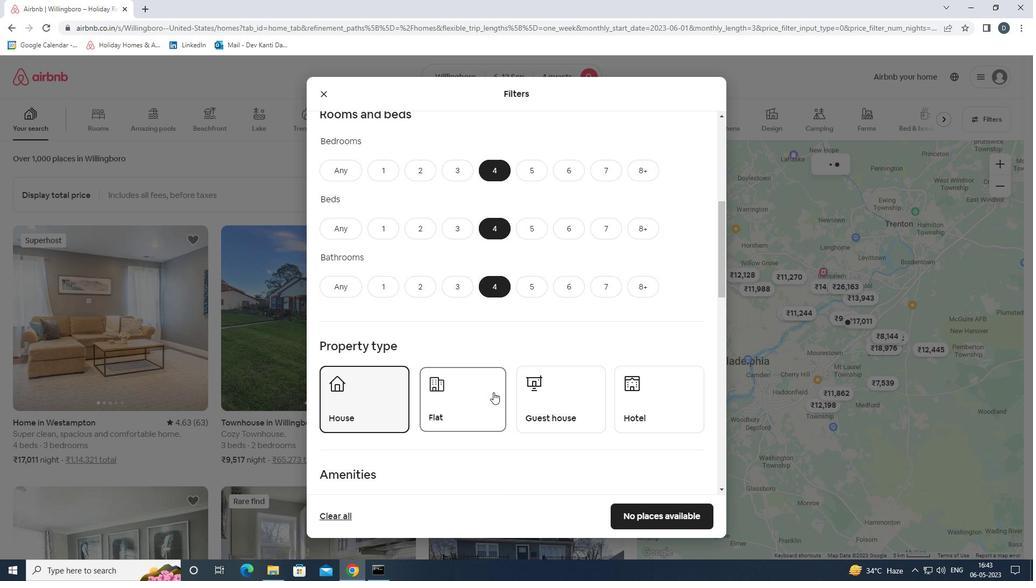 
Action: Mouse moved to (550, 339)
Screenshot: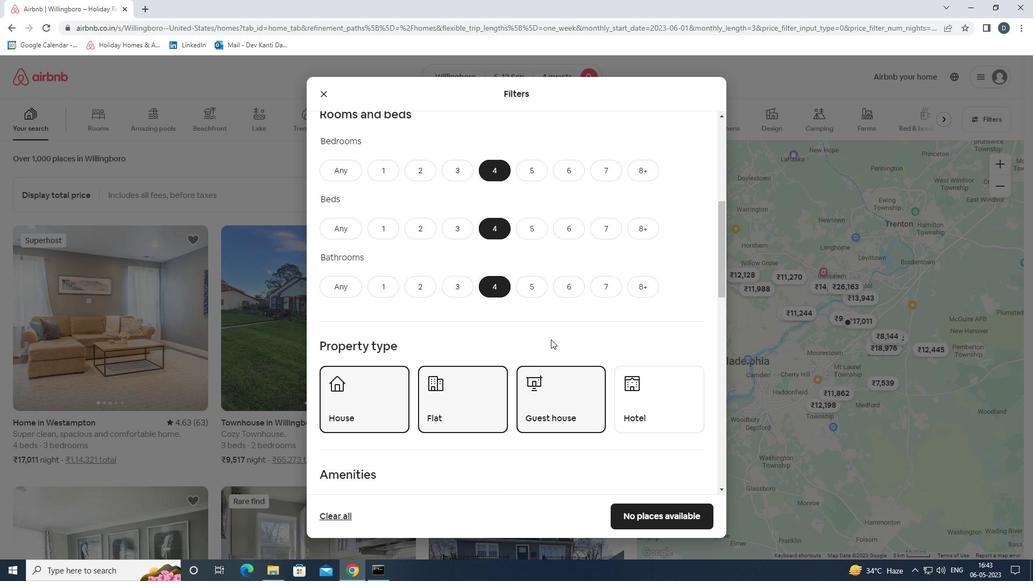 
Action: Mouse scrolled (550, 339) with delta (0, 0)
Screenshot: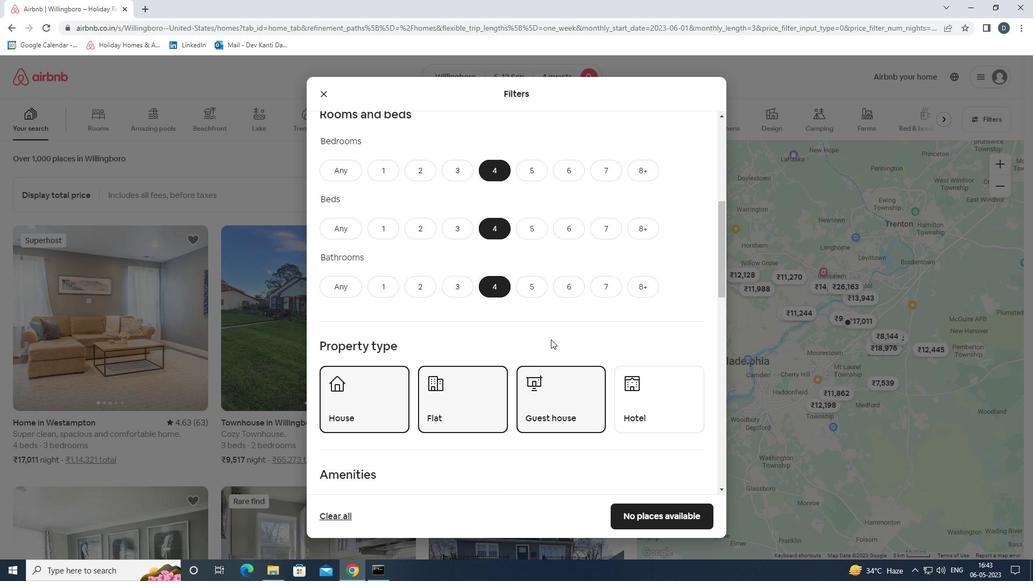 
Action: Mouse scrolled (550, 339) with delta (0, 0)
Screenshot: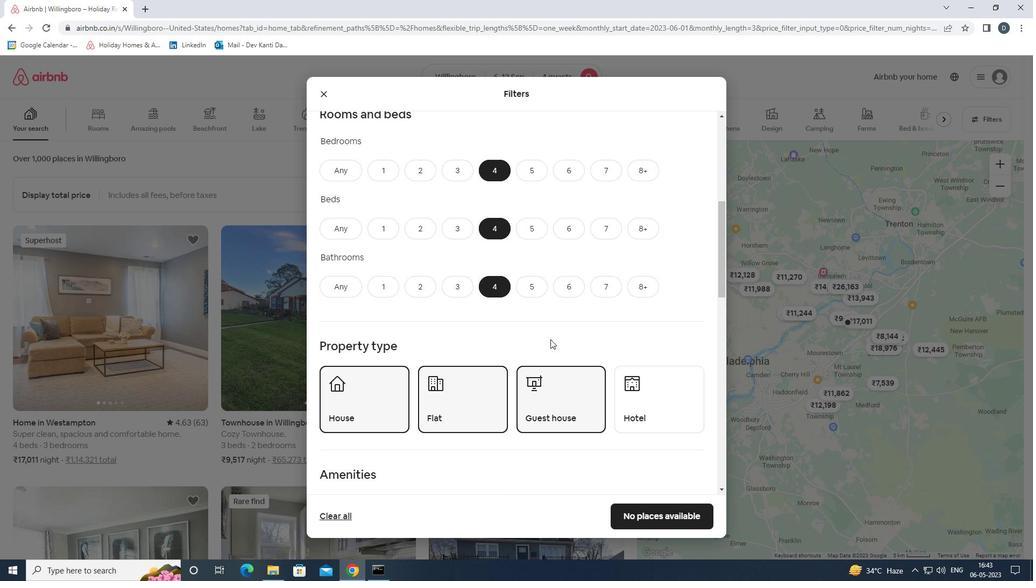 
Action: Mouse moved to (550, 339)
Screenshot: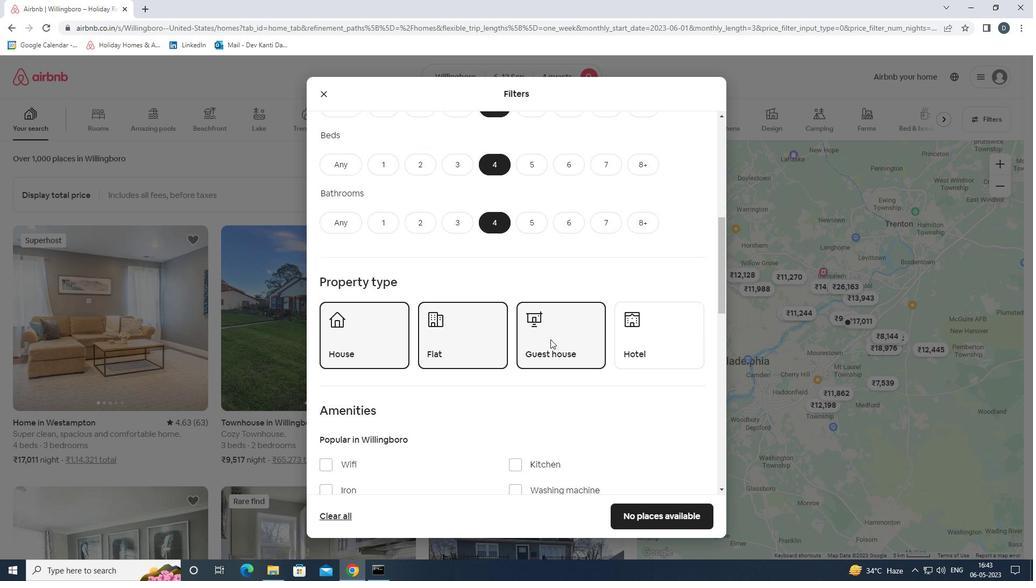 
Action: Mouse scrolled (550, 339) with delta (0, 0)
Screenshot: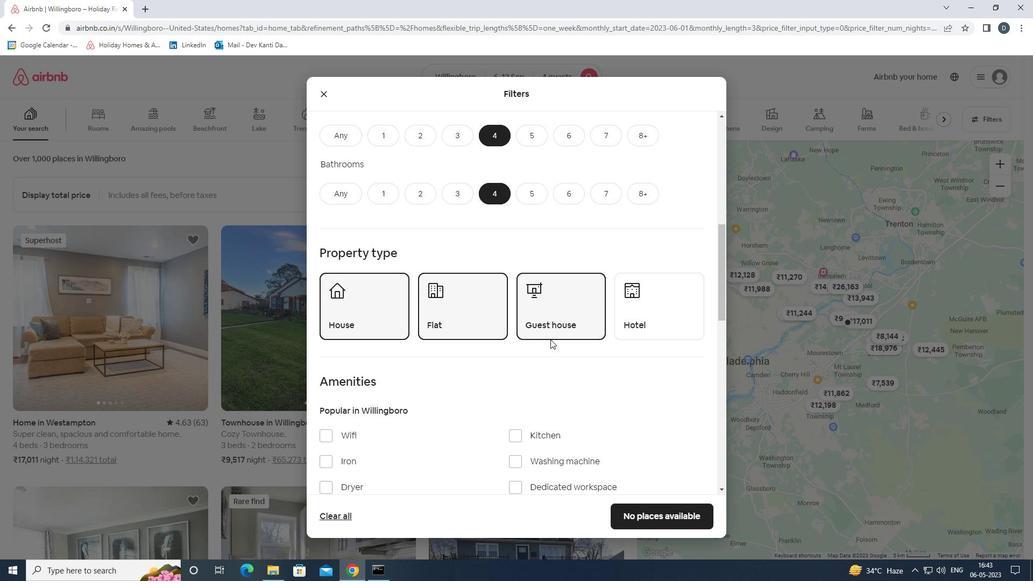
Action: Mouse moved to (551, 339)
Screenshot: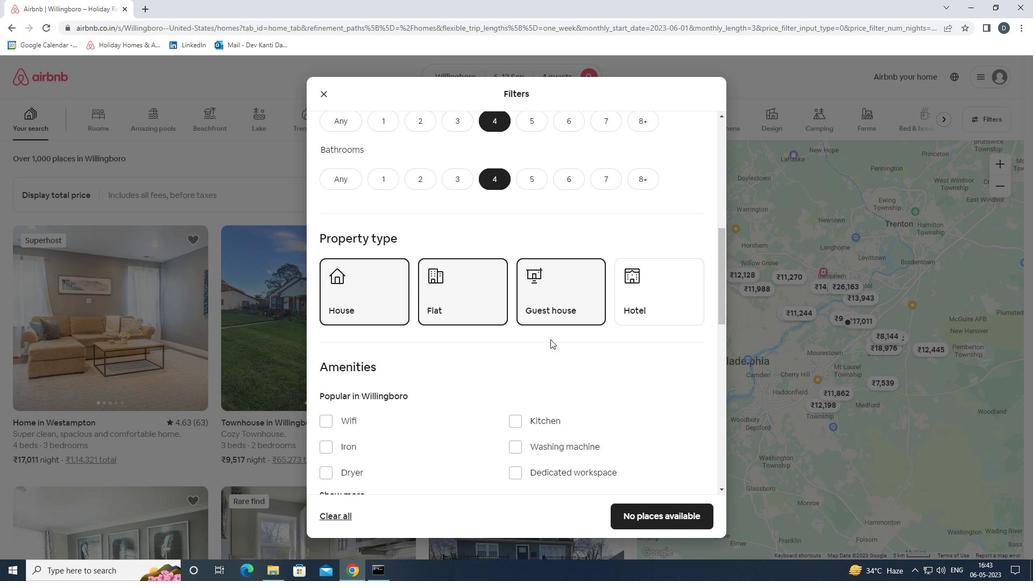 
Action: Mouse scrolled (551, 339) with delta (0, 0)
Screenshot: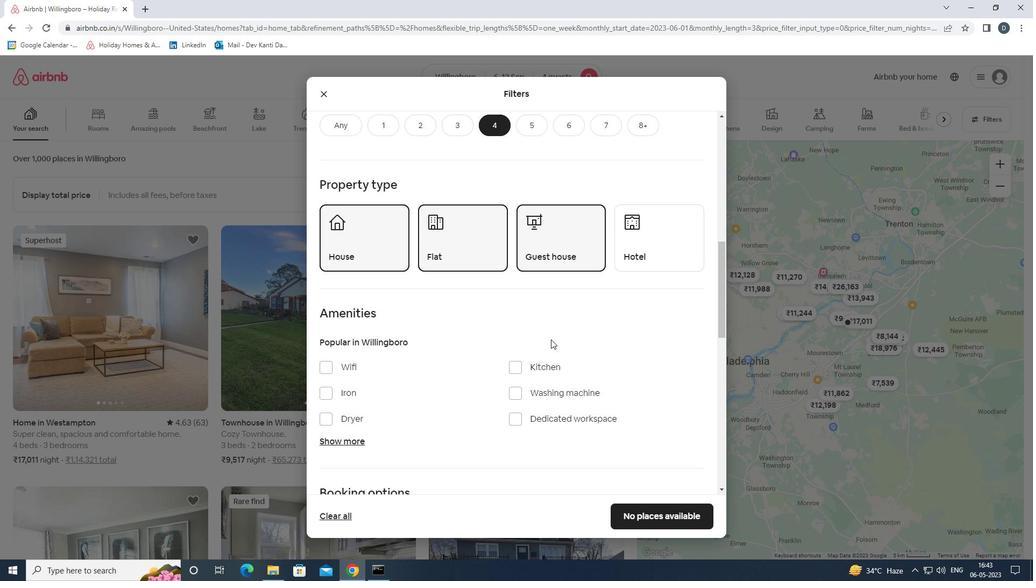 
Action: Mouse scrolled (551, 339) with delta (0, 0)
Screenshot: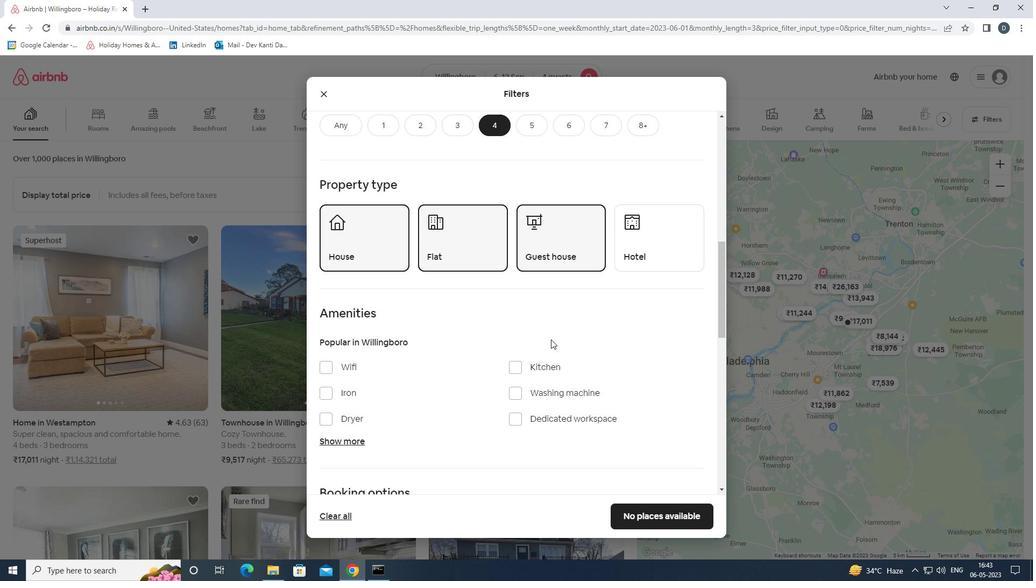 
Action: Mouse scrolled (551, 339) with delta (0, 0)
Screenshot: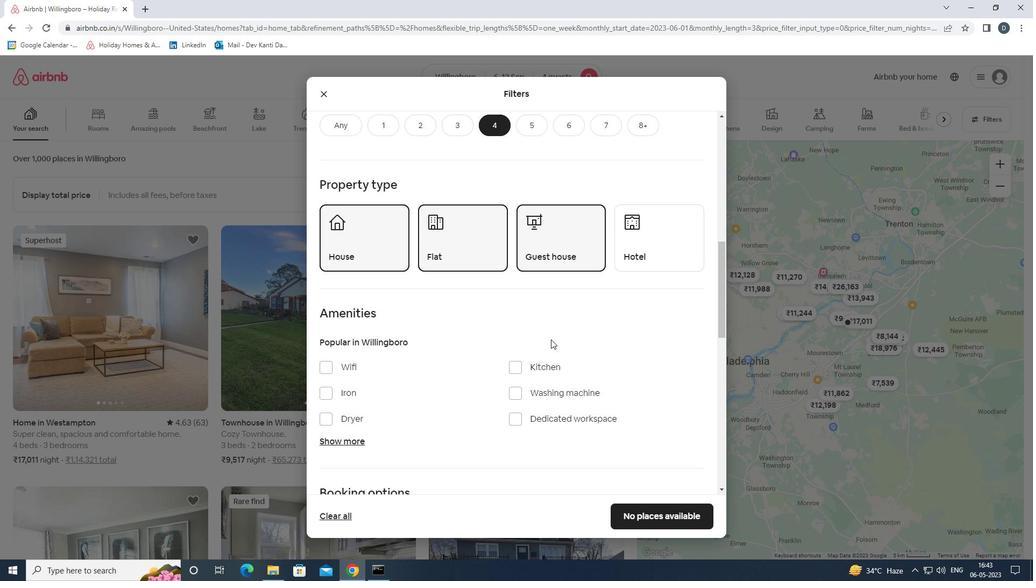 
Action: Mouse moved to (337, 203)
Screenshot: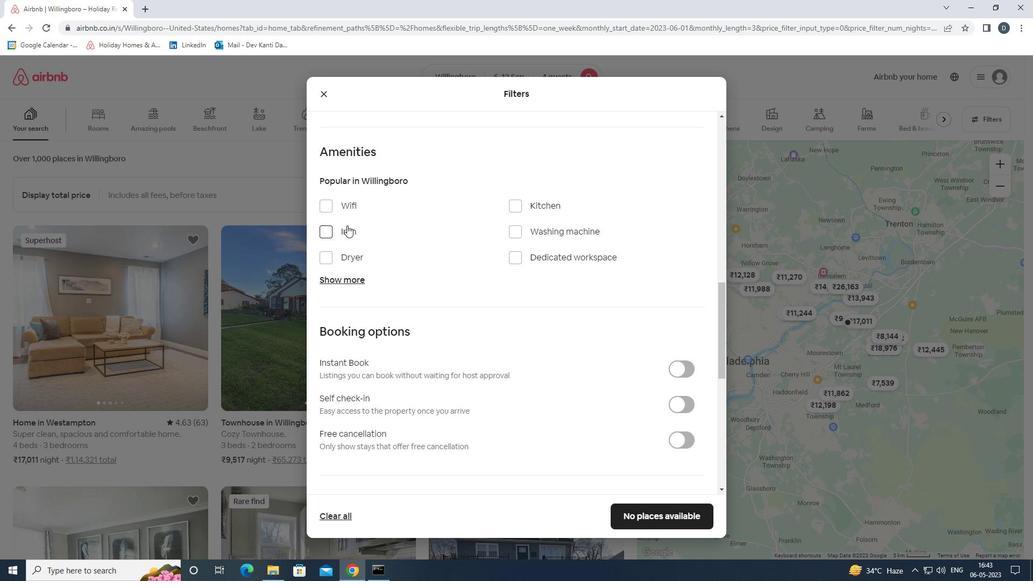 
Action: Mouse pressed left at (337, 203)
Screenshot: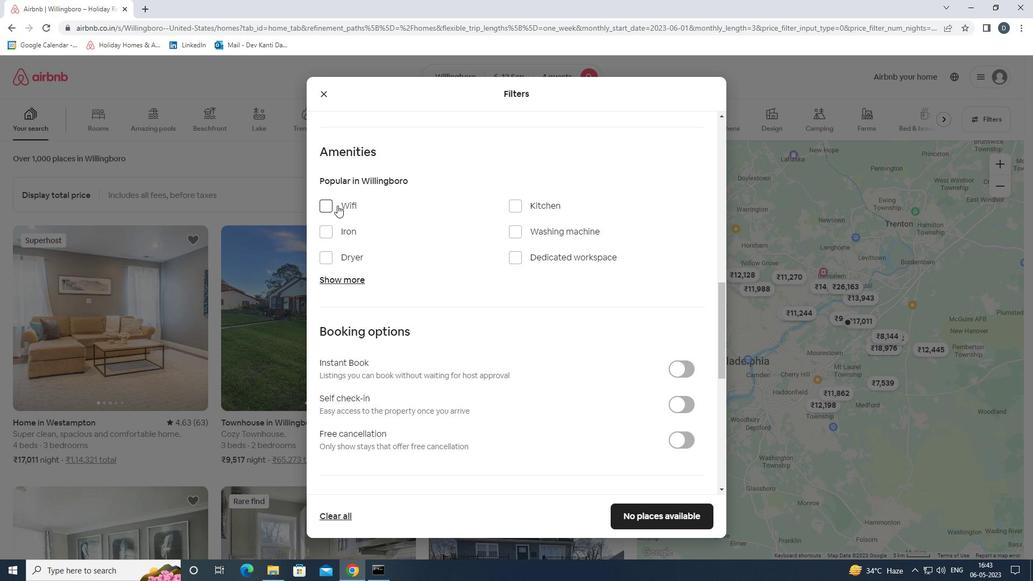 
Action: Mouse moved to (352, 279)
Screenshot: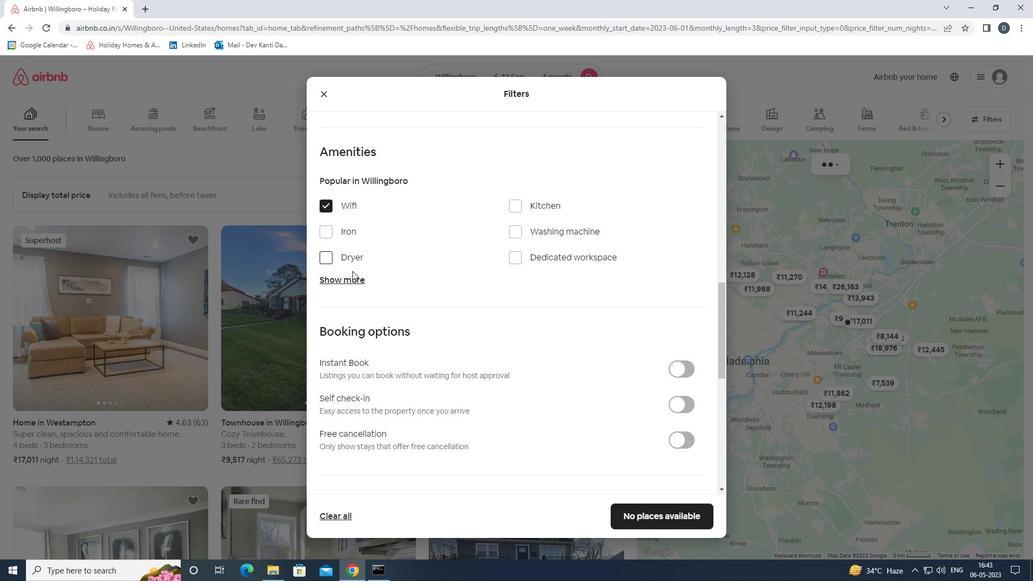 
Action: Mouse pressed left at (352, 279)
Screenshot: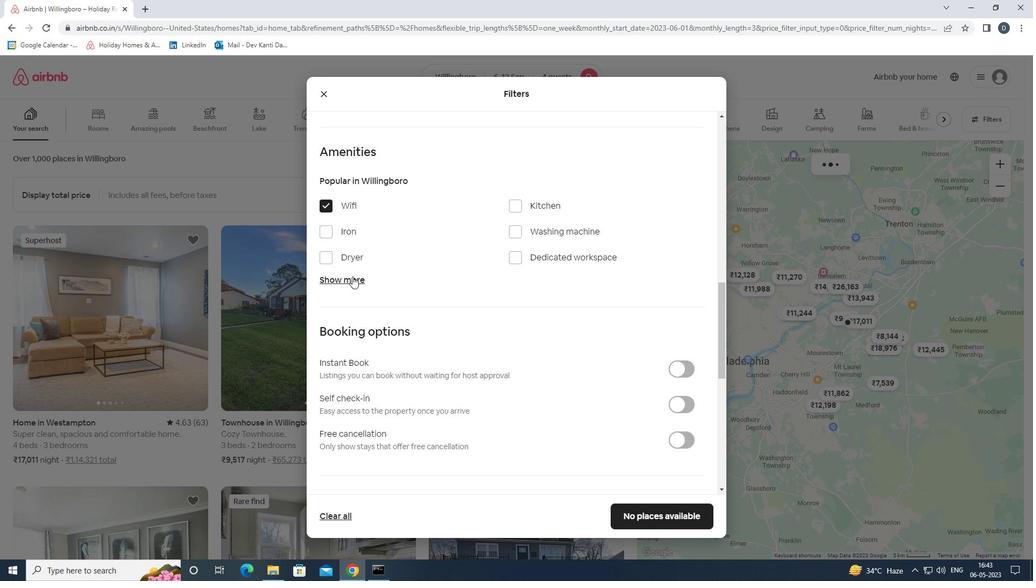 
Action: Mouse moved to (342, 339)
Screenshot: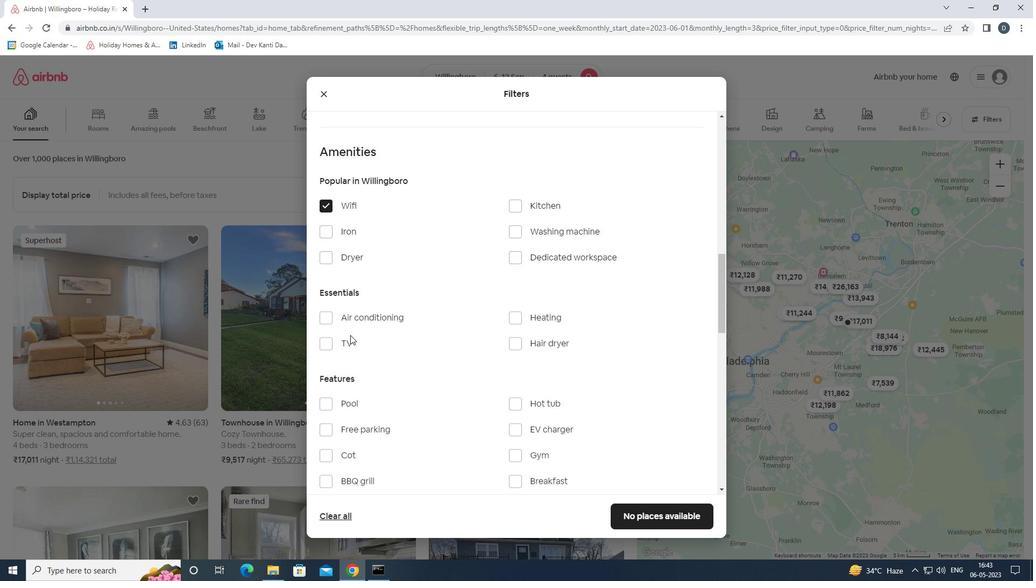 
Action: Mouse pressed left at (342, 339)
Screenshot: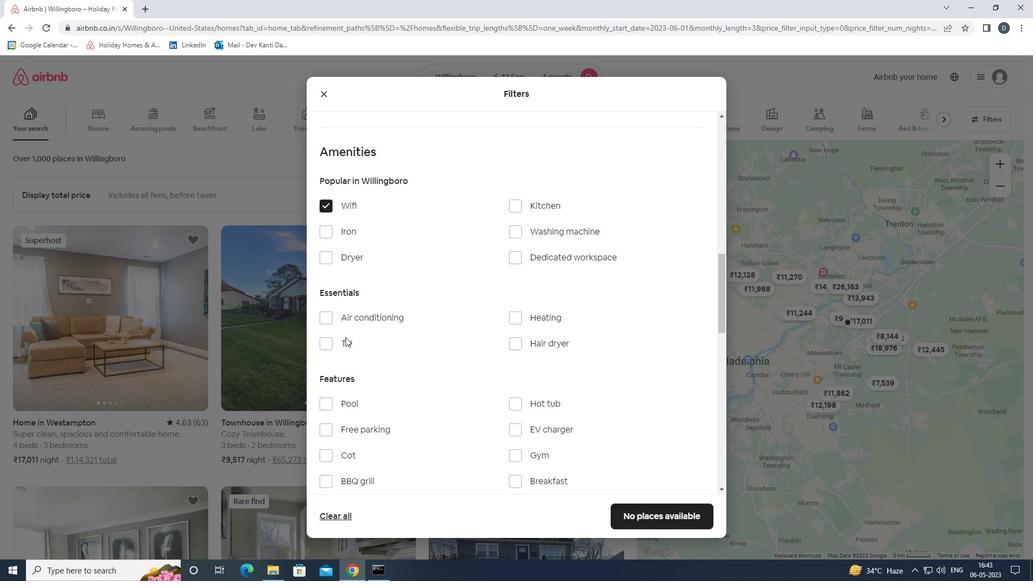 
Action: Mouse moved to (407, 323)
Screenshot: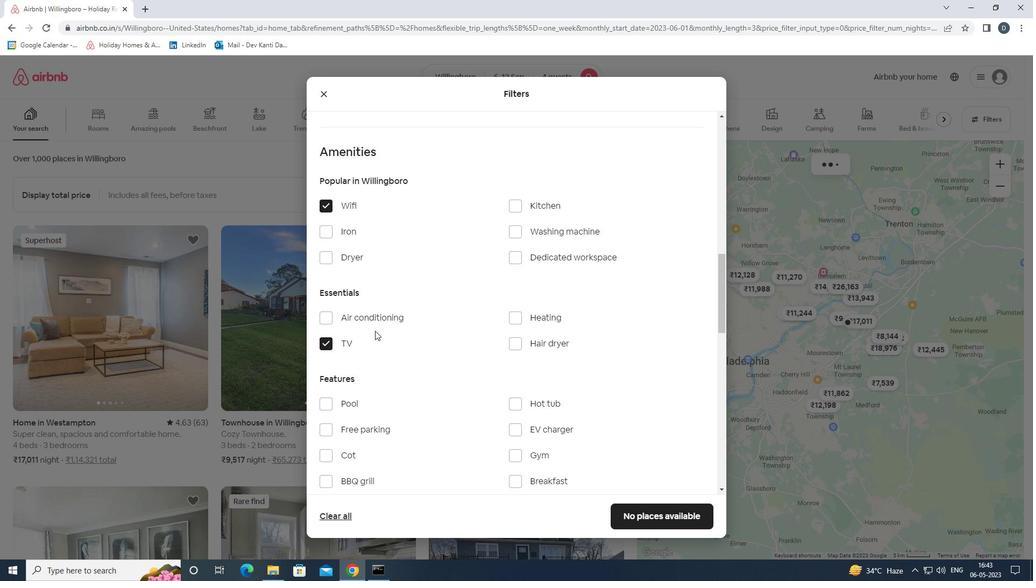 
Action: Mouse scrolled (407, 323) with delta (0, 0)
Screenshot: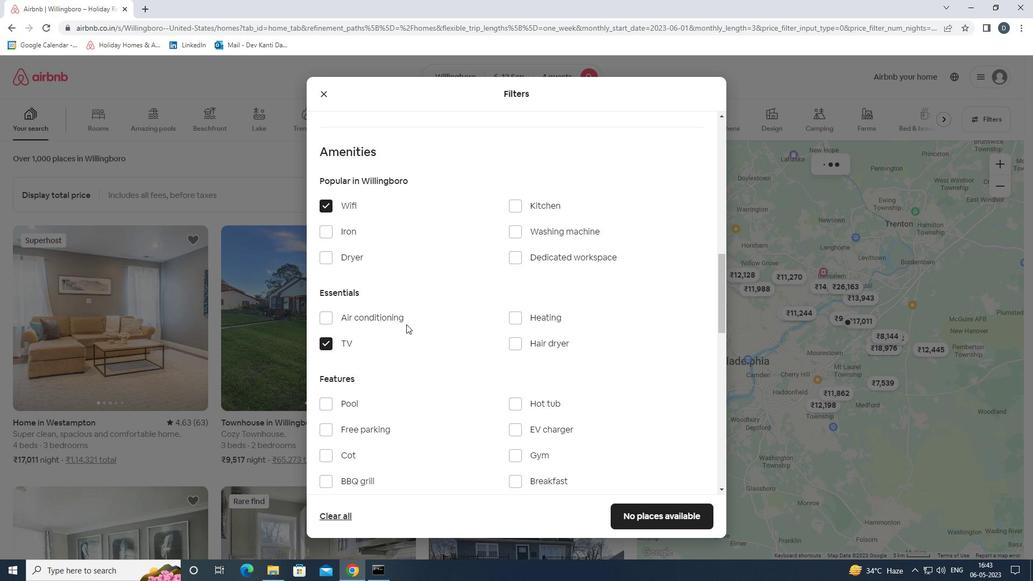 
Action: Mouse moved to (357, 376)
Screenshot: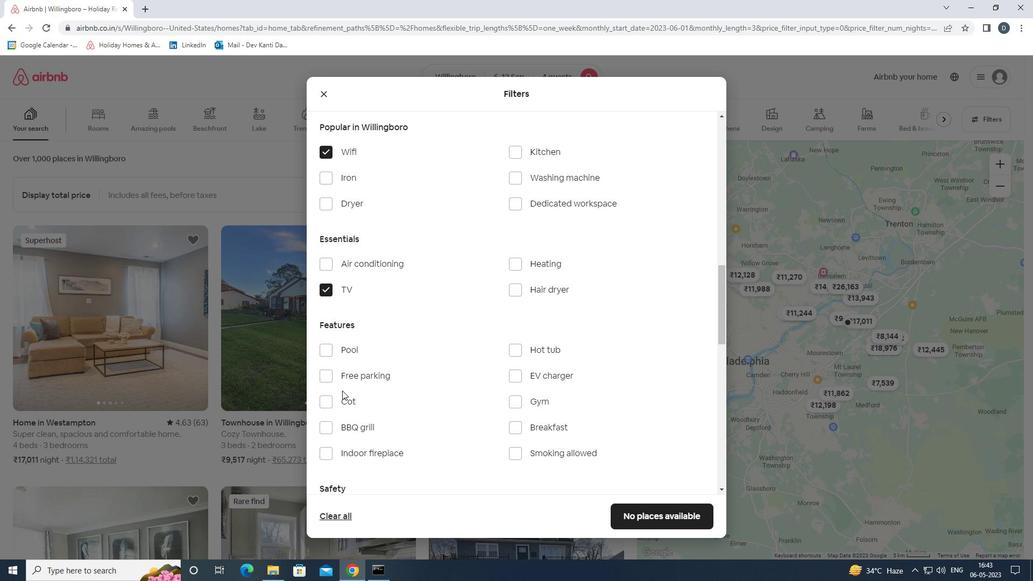 
Action: Mouse pressed left at (357, 376)
Screenshot: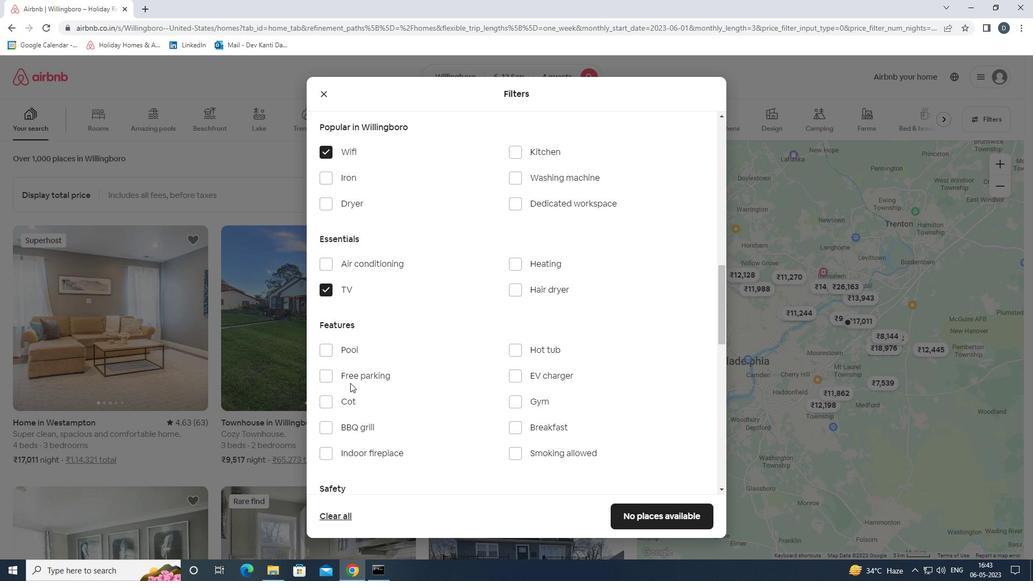 
Action: Mouse moved to (516, 398)
Screenshot: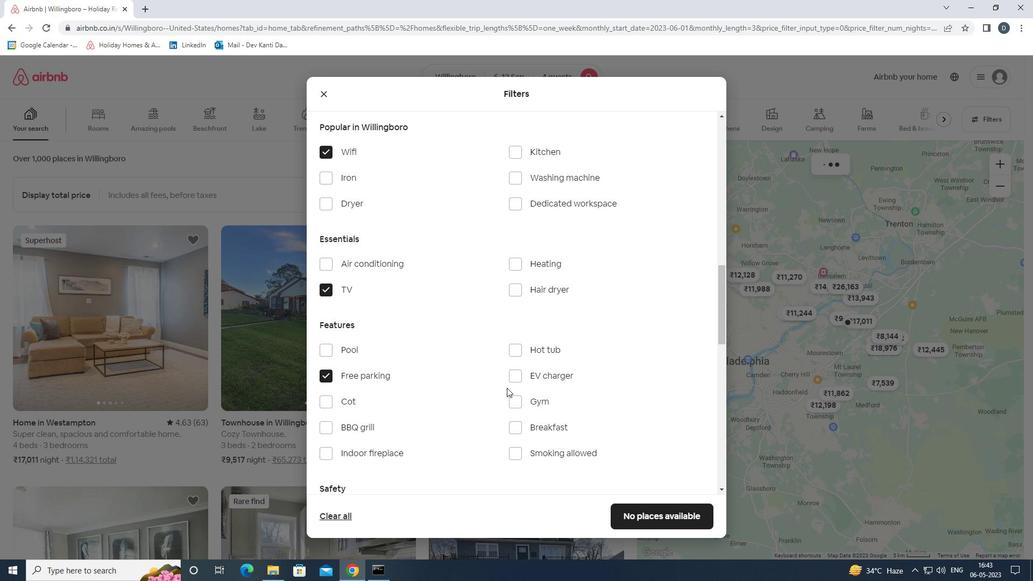 
Action: Mouse pressed left at (516, 398)
Screenshot: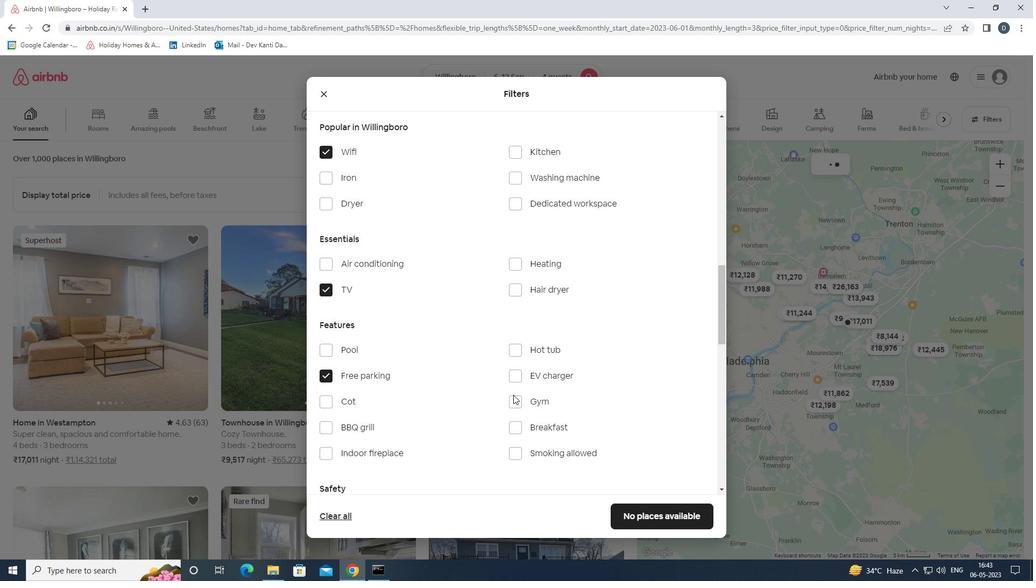 
Action: Mouse moved to (523, 427)
Screenshot: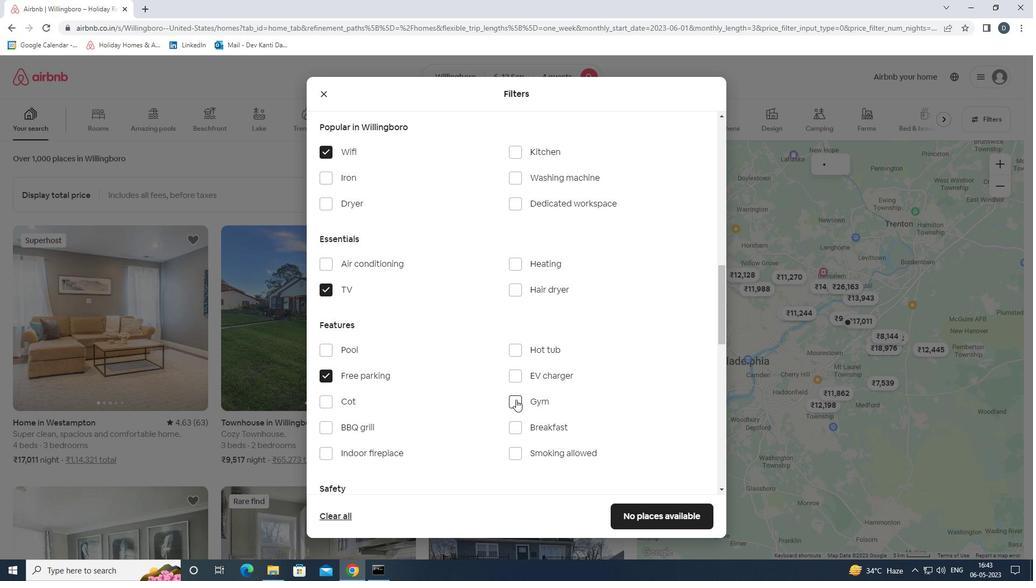 
Action: Mouse pressed left at (523, 427)
Screenshot: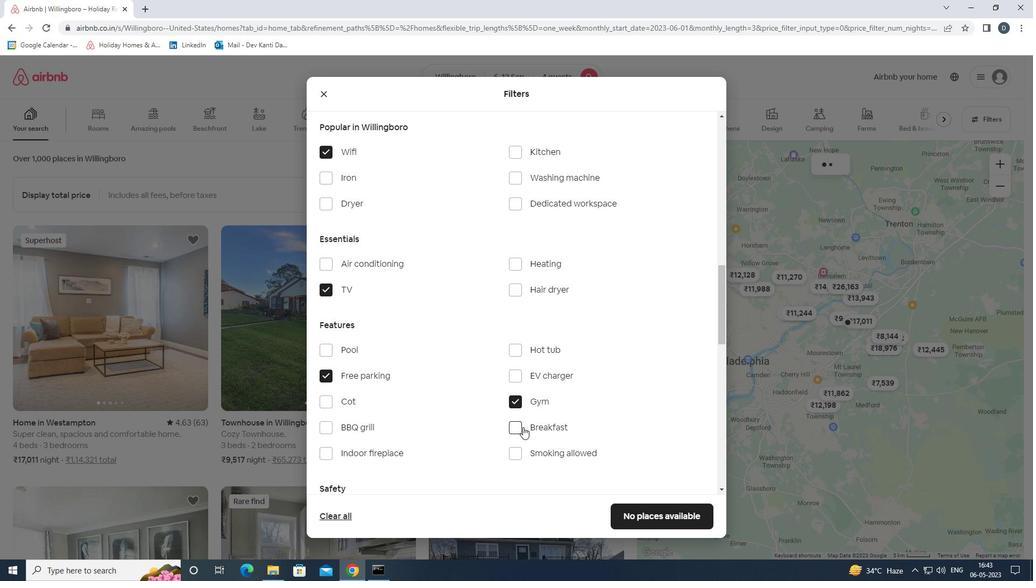 
Action: Mouse moved to (521, 418)
Screenshot: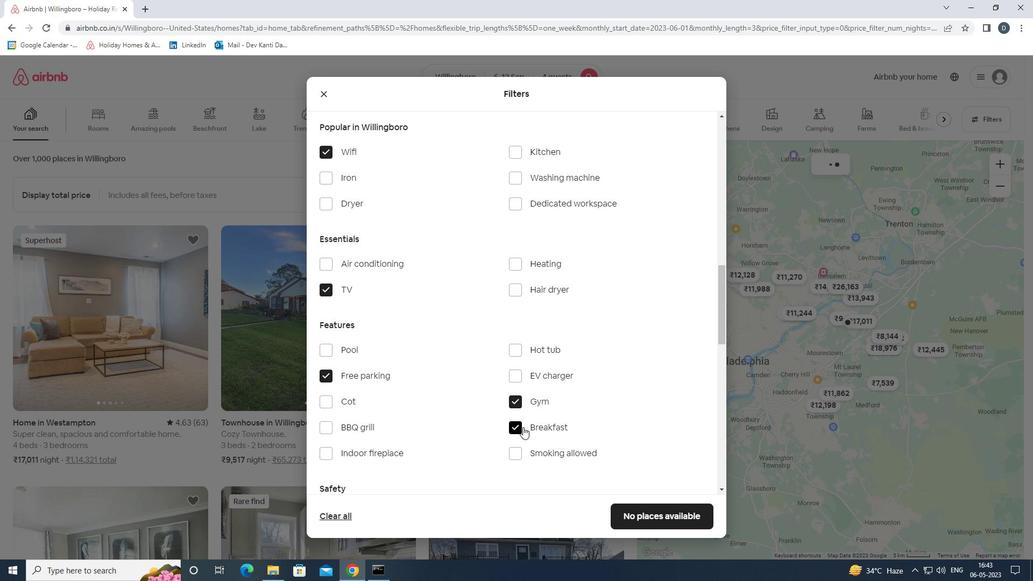 
Action: Mouse scrolled (521, 418) with delta (0, 0)
Screenshot: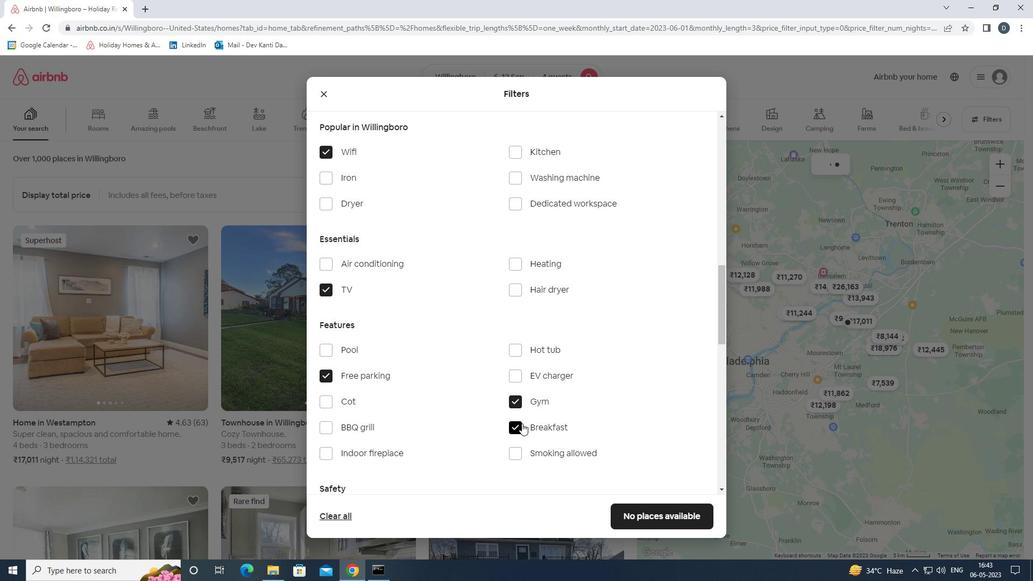 
Action: Mouse moved to (521, 418)
Screenshot: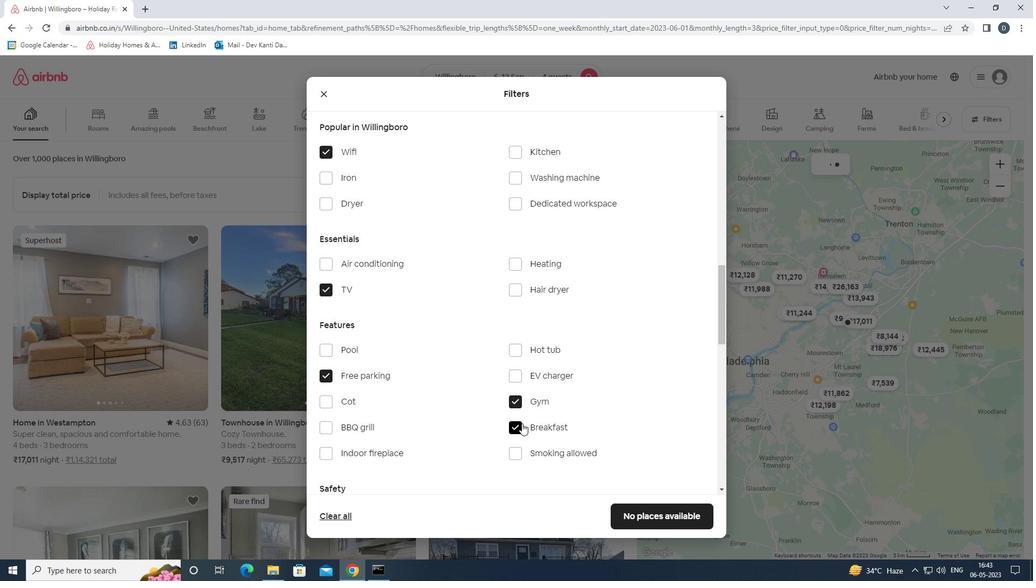 
Action: Mouse scrolled (521, 418) with delta (0, 0)
Screenshot: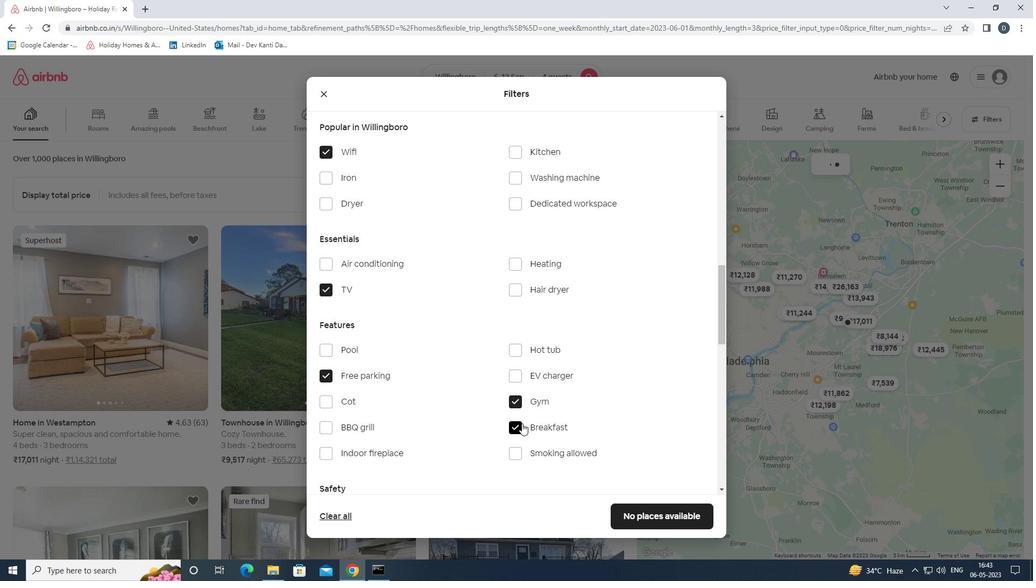 
Action: Mouse moved to (521, 417)
Screenshot: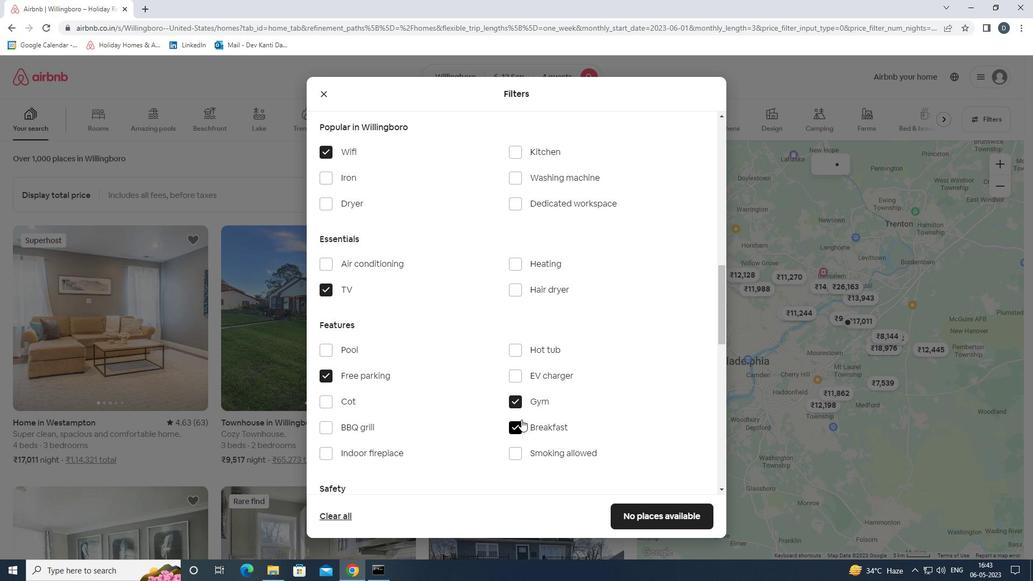 
Action: Mouse scrolled (521, 417) with delta (0, 0)
Screenshot: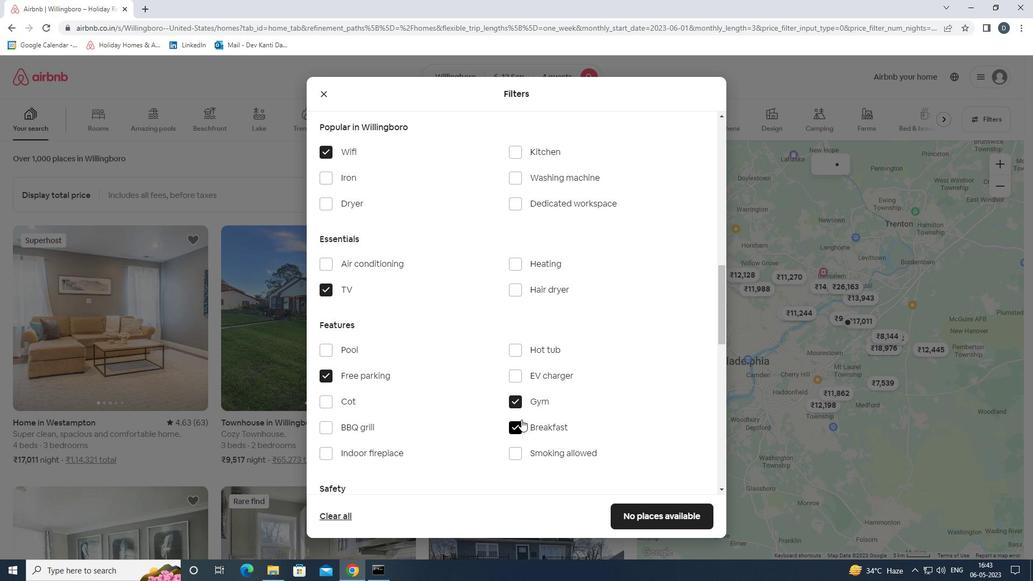 
Action: Mouse moved to (522, 415)
Screenshot: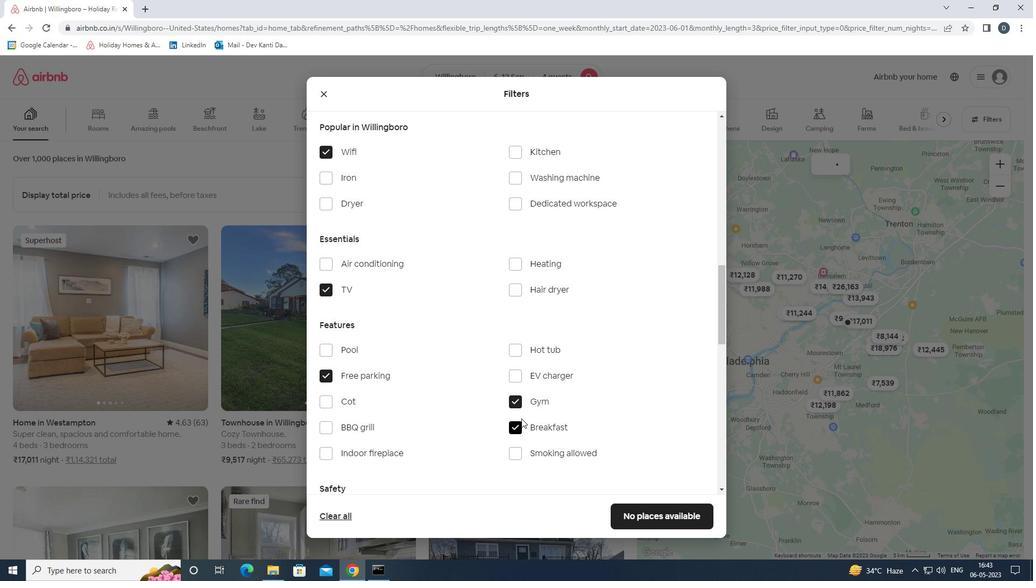 
Action: Mouse scrolled (522, 415) with delta (0, 0)
Screenshot: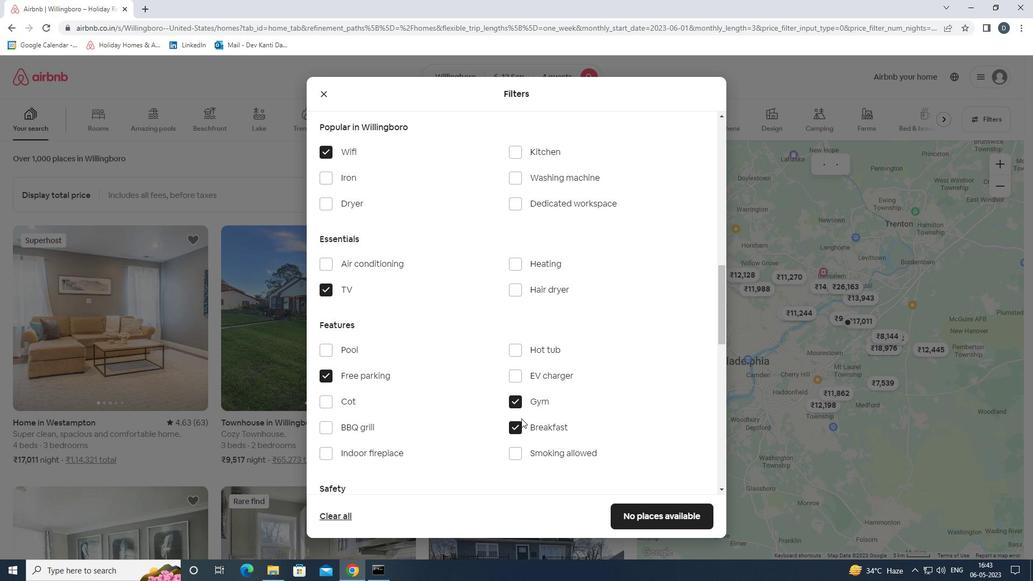 
Action: Mouse moved to (573, 363)
Screenshot: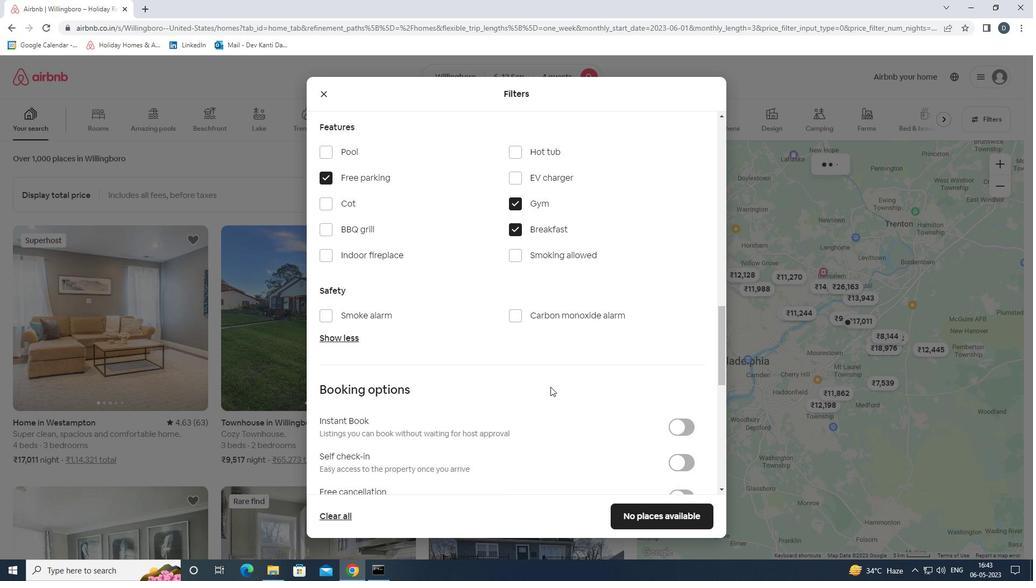 
Action: Mouse scrolled (573, 362) with delta (0, 0)
Screenshot: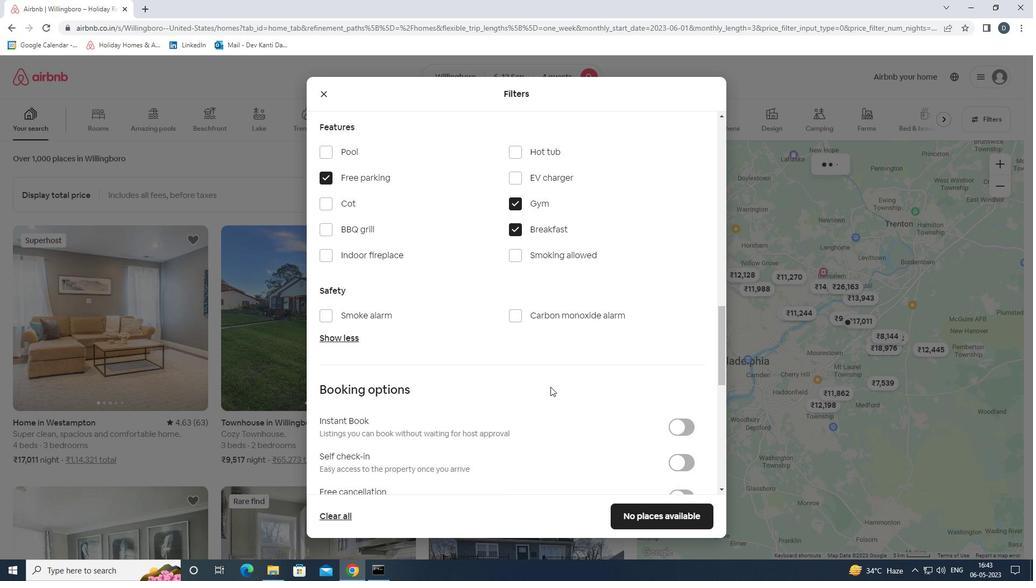 
Action: Mouse moved to (584, 362)
Screenshot: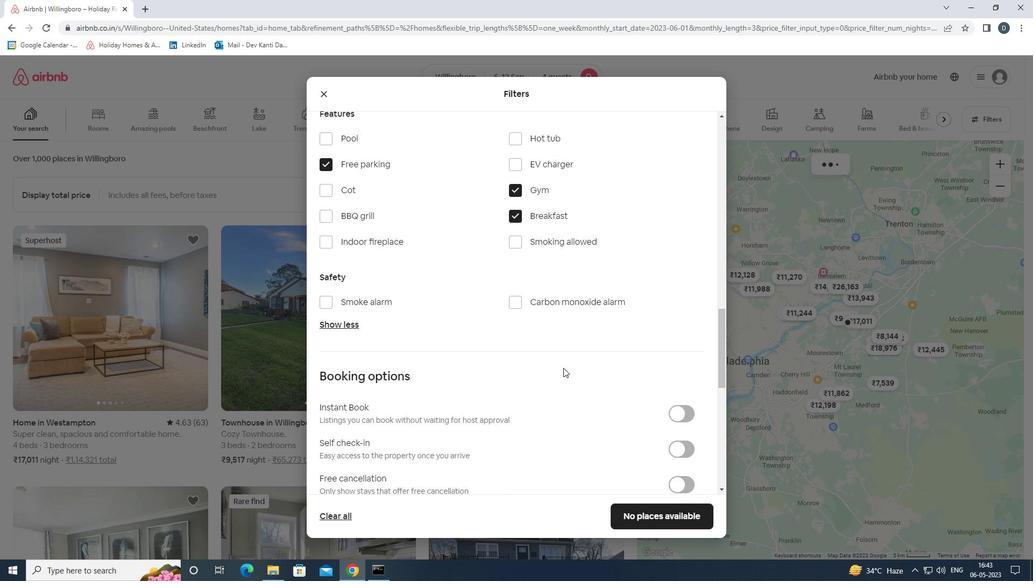
Action: Mouse scrolled (584, 361) with delta (0, 0)
Screenshot: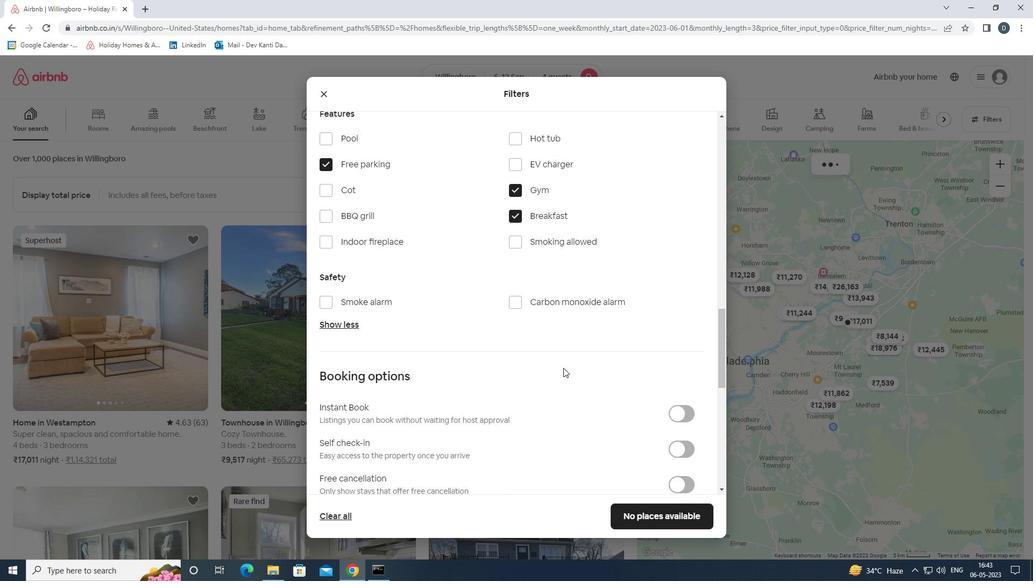 
Action: Mouse moved to (683, 347)
Screenshot: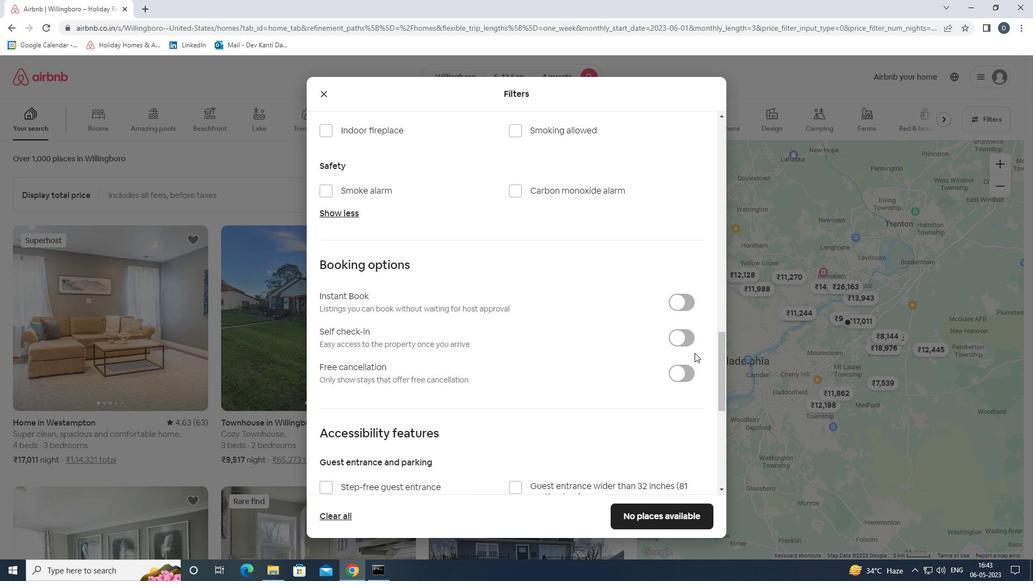 
Action: Mouse pressed left at (683, 347)
Screenshot: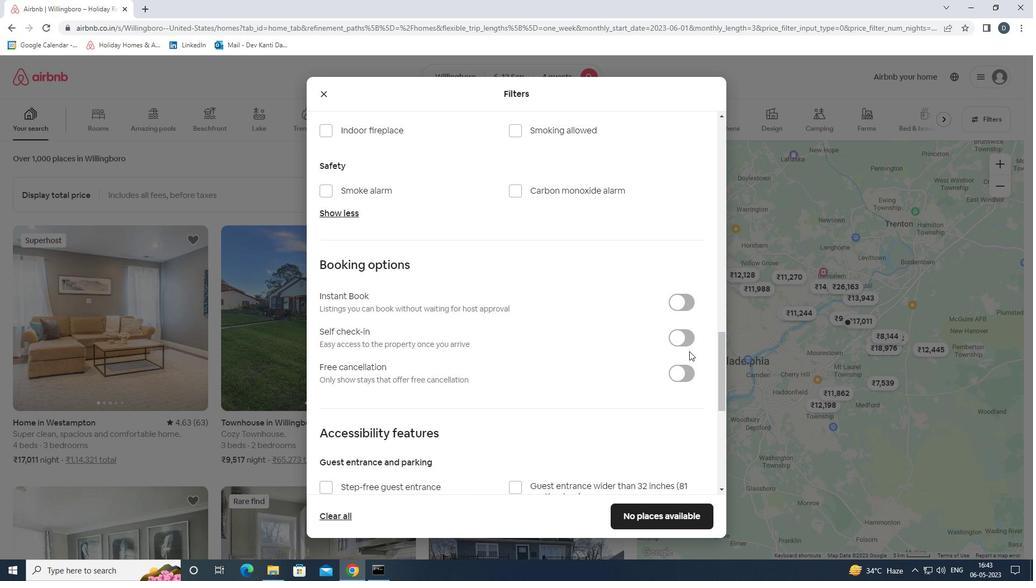 
Action: Mouse moved to (683, 342)
Screenshot: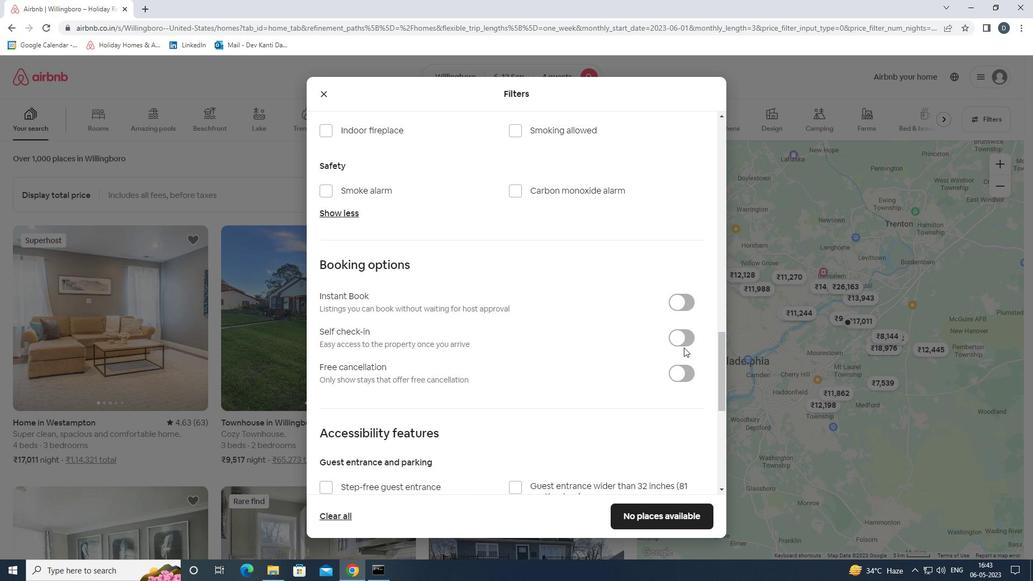 
Action: Mouse pressed left at (683, 342)
Screenshot: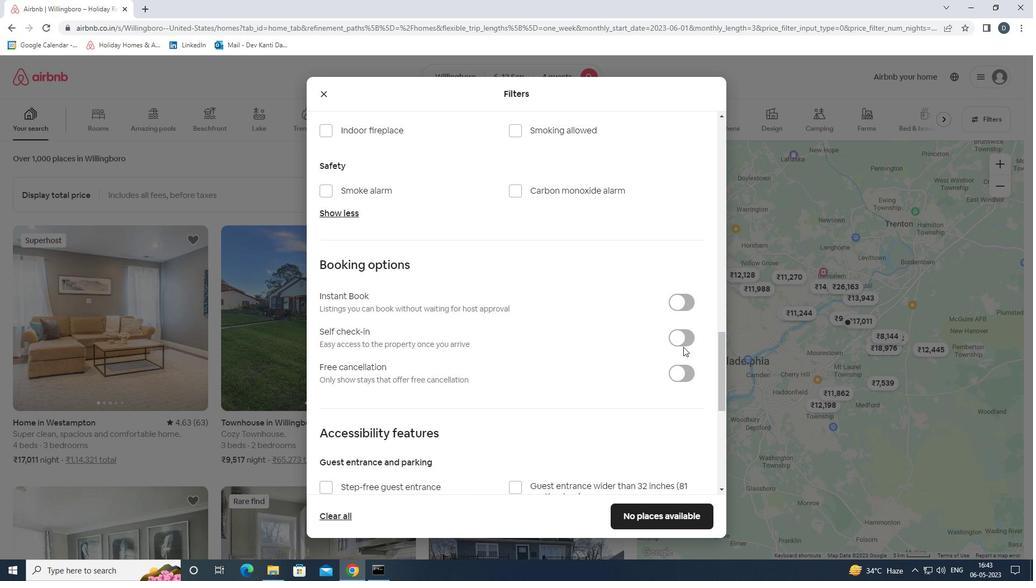 
Action: Mouse moved to (596, 329)
Screenshot: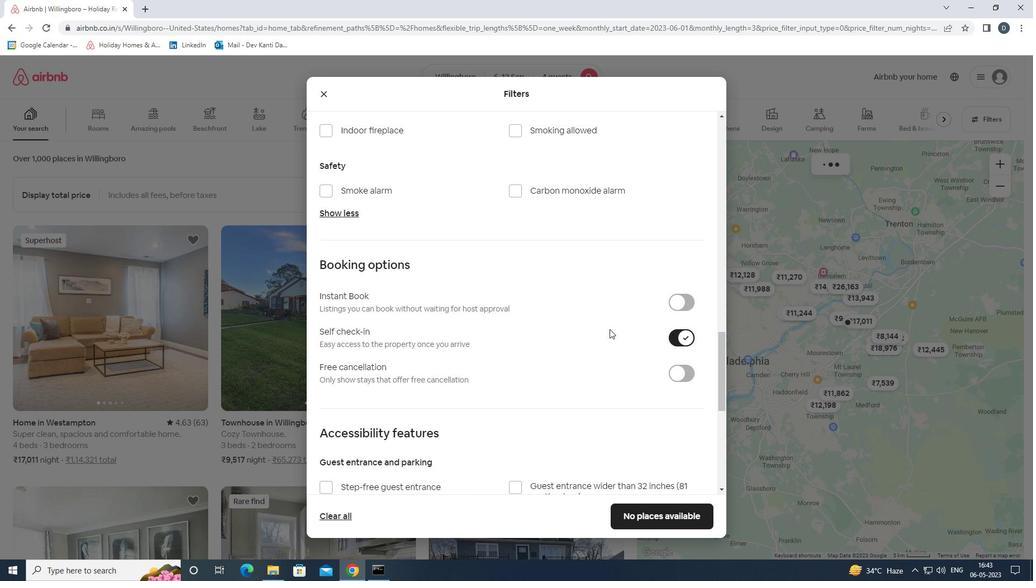
Action: Mouse scrolled (596, 328) with delta (0, 0)
Screenshot: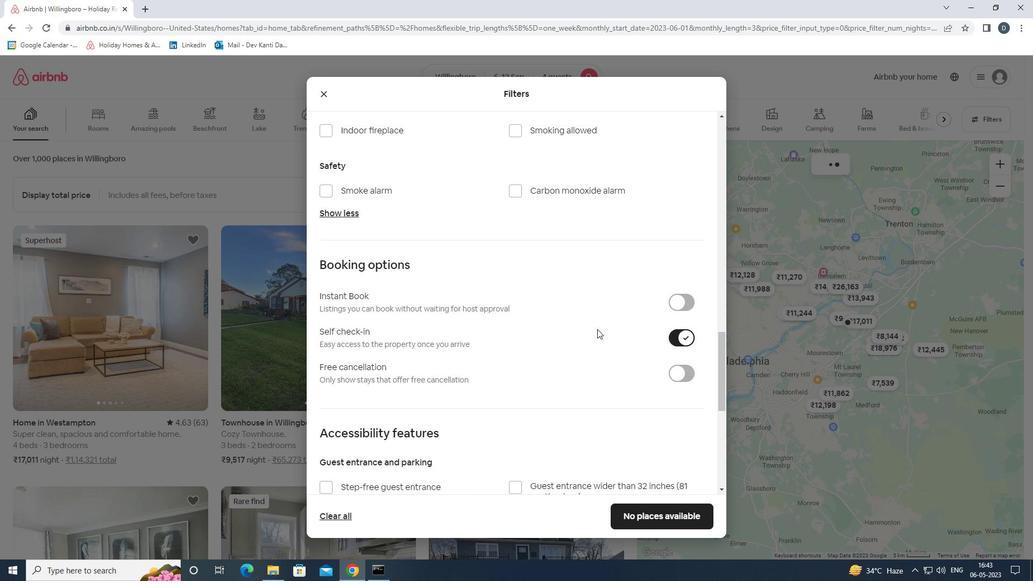 
Action: Mouse scrolled (596, 328) with delta (0, 0)
Screenshot: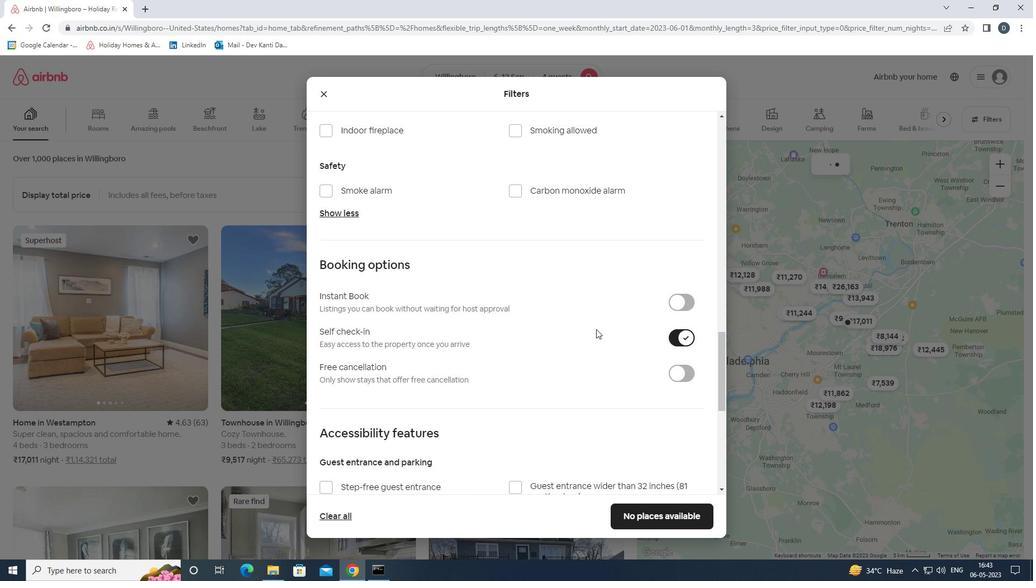 
Action: Mouse scrolled (596, 328) with delta (0, 0)
Screenshot: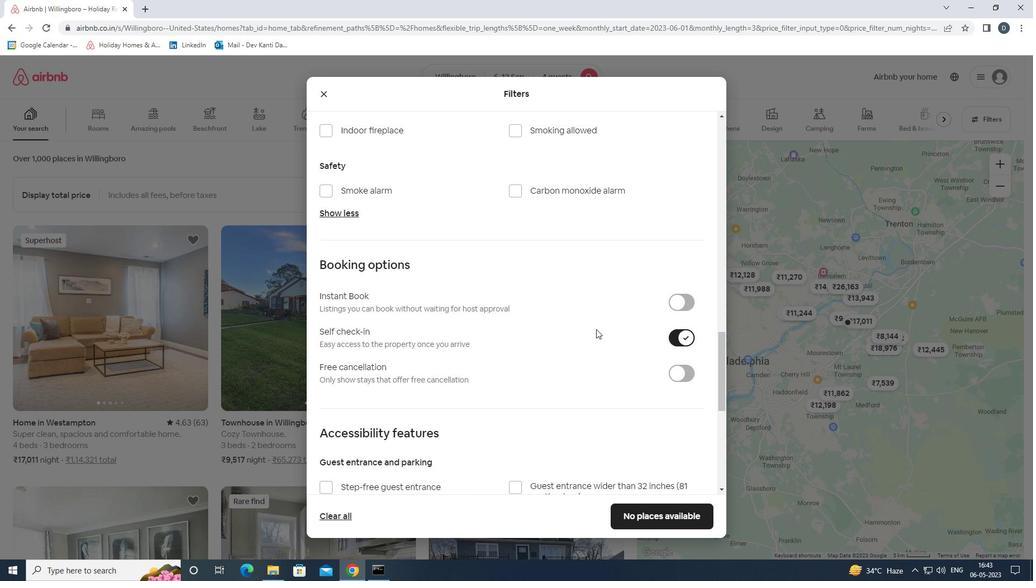 
Action: Mouse scrolled (596, 328) with delta (0, 0)
Screenshot: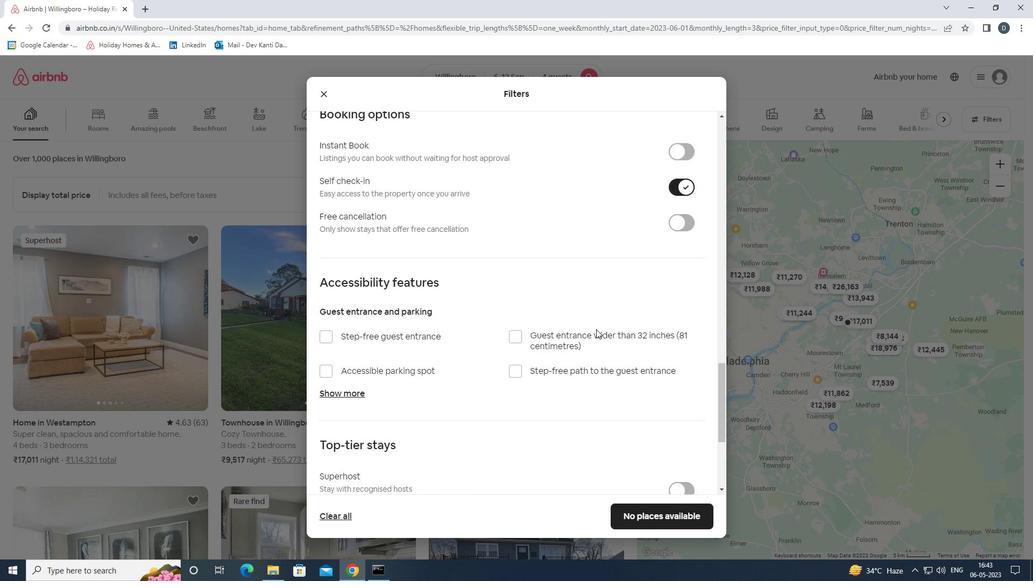 
Action: Mouse scrolled (596, 328) with delta (0, 0)
Screenshot: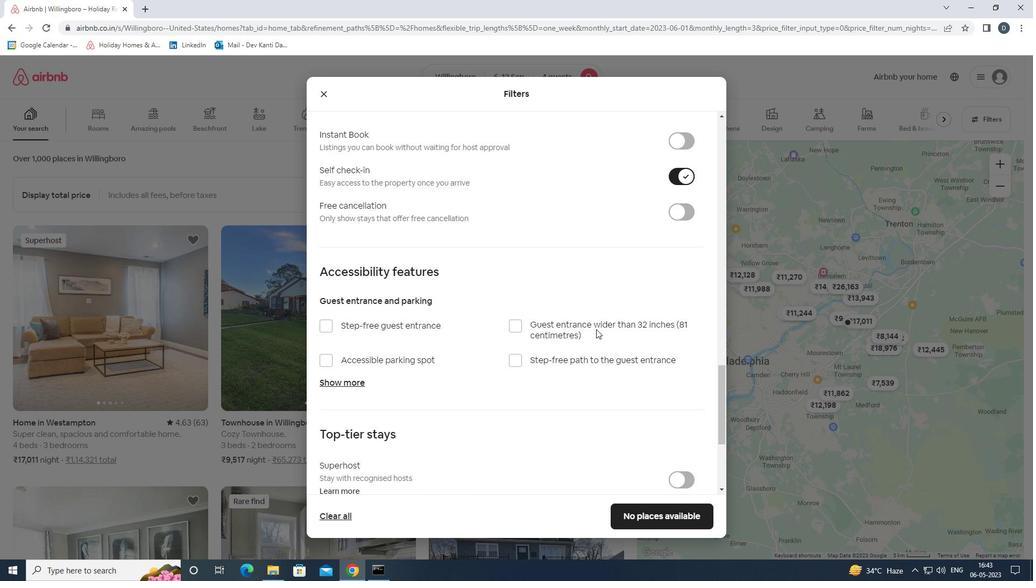 
Action: Mouse scrolled (596, 328) with delta (0, 0)
Screenshot: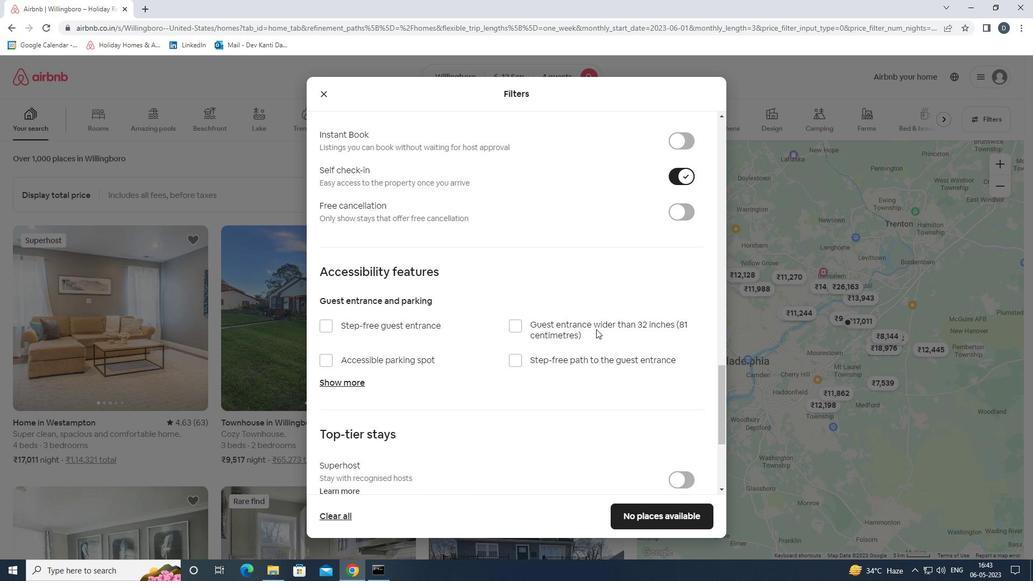 
Action: Mouse scrolled (596, 328) with delta (0, 0)
Screenshot: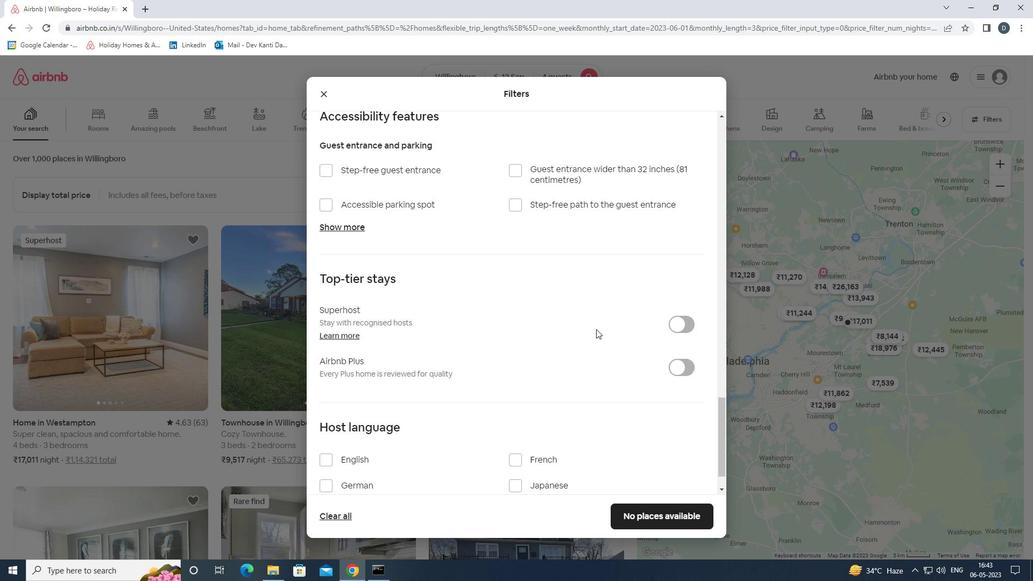 
Action: Mouse scrolled (596, 328) with delta (0, 0)
Screenshot: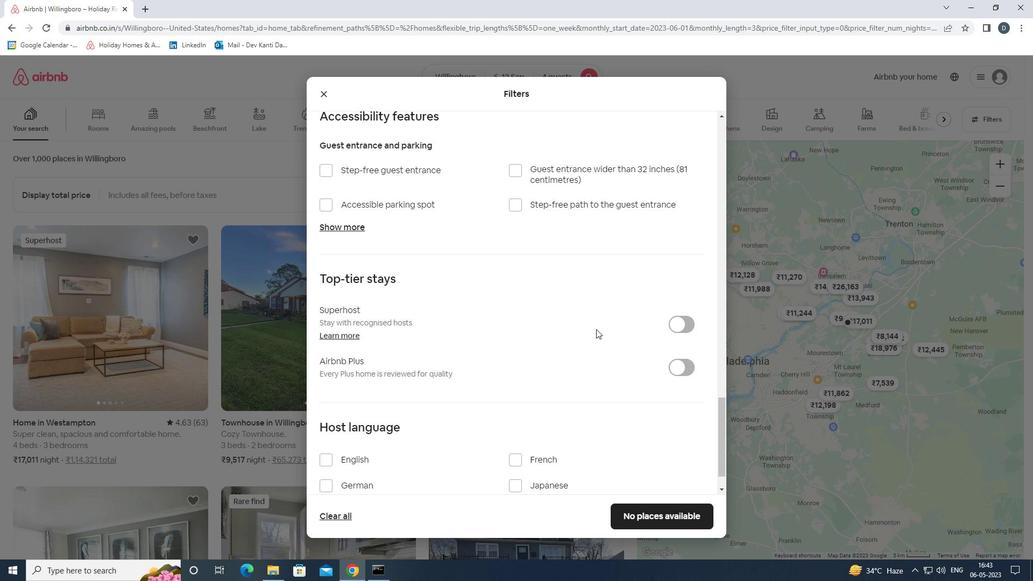
Action: Mouse scrolled (596, 328) with delta (0, 0)
Screenshot: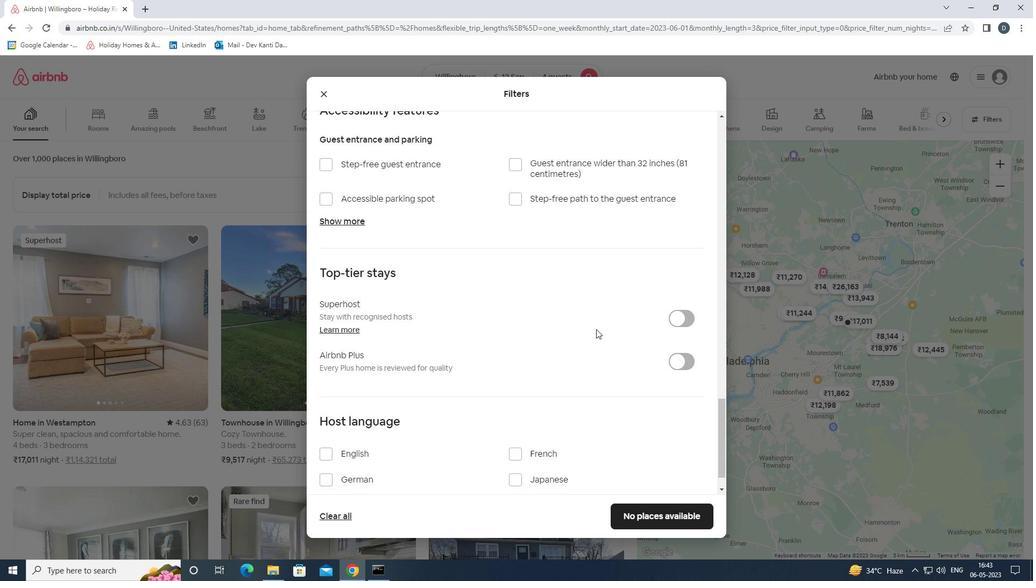 
Action: Mouse scrolled (596, 328) with delta (0, 0)
Screenshot: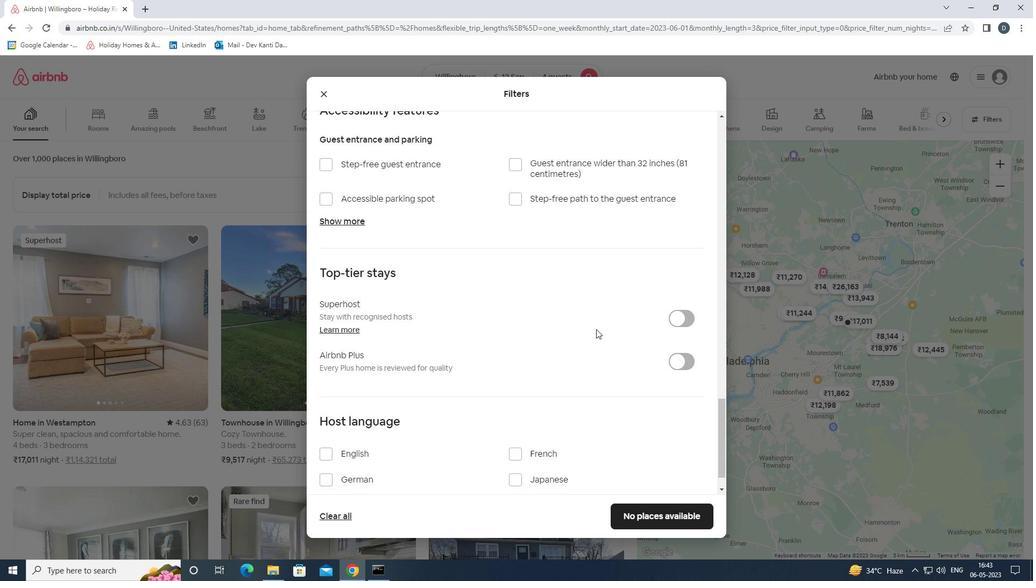 
Action: Mouse moved to (330, 420)
Screenshot: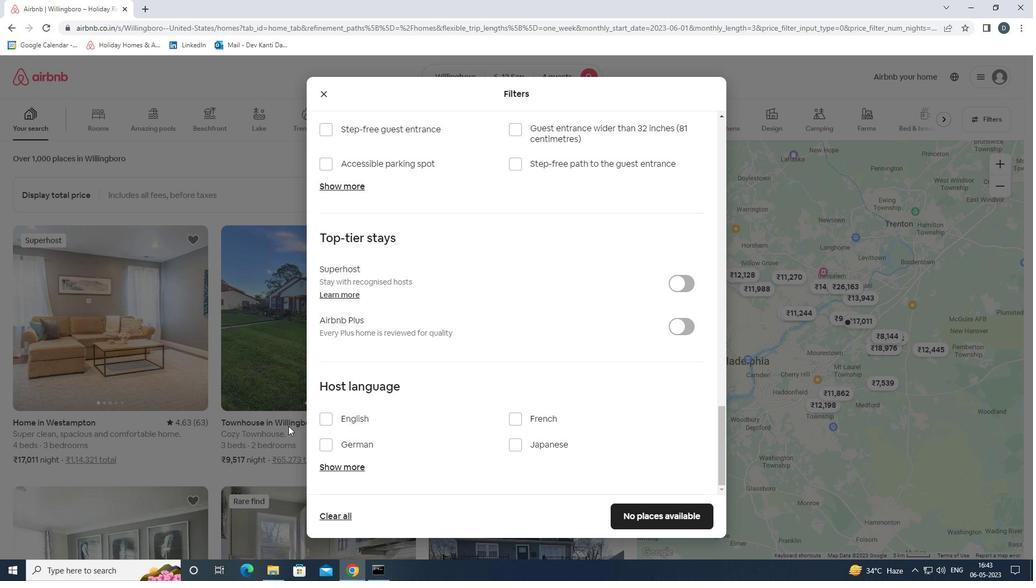 
Action: Mouse pressed left at (330, 420)
Screenshot: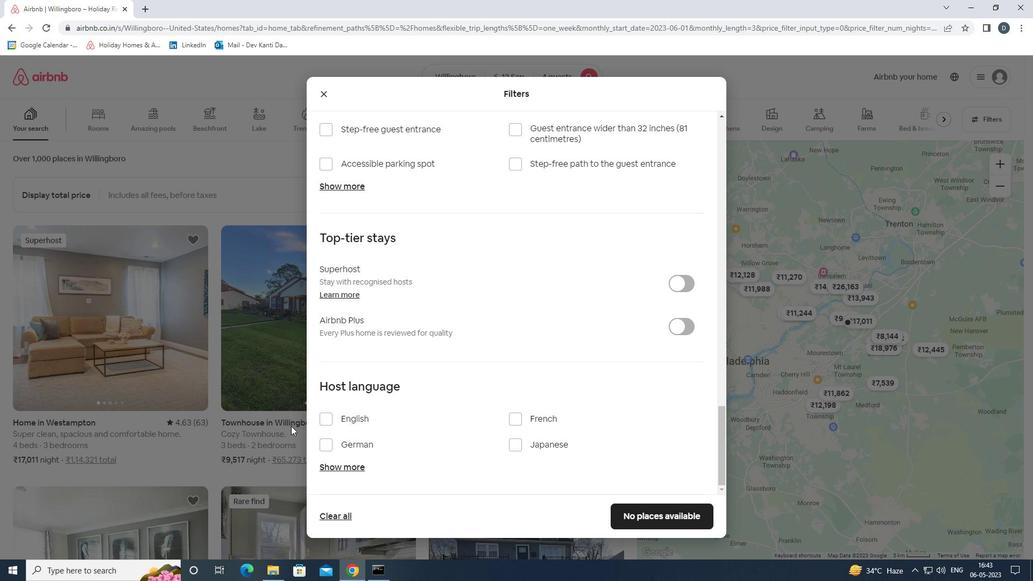 
Action: Mouse moved to (637, 512)
Screenshot: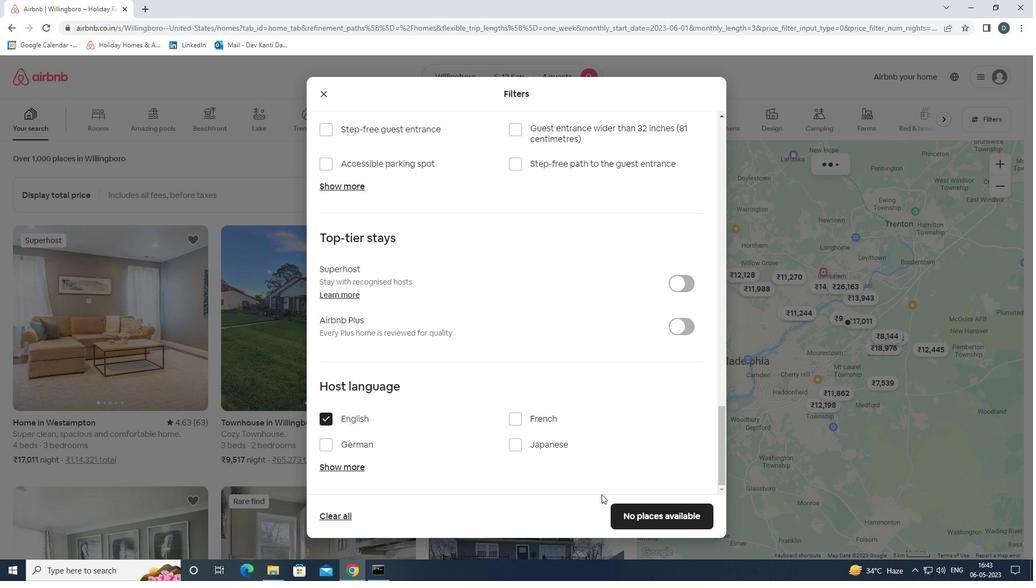 
Action: Mouse pressed left at (637, 512)
Screenshot: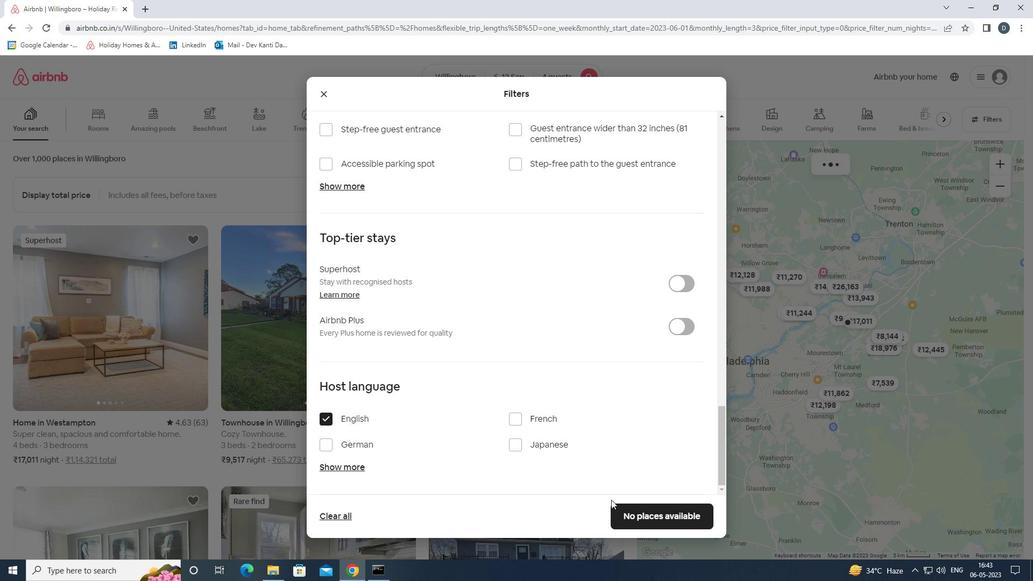 
Action: Mouse moved to (618, 410)
Screenshot: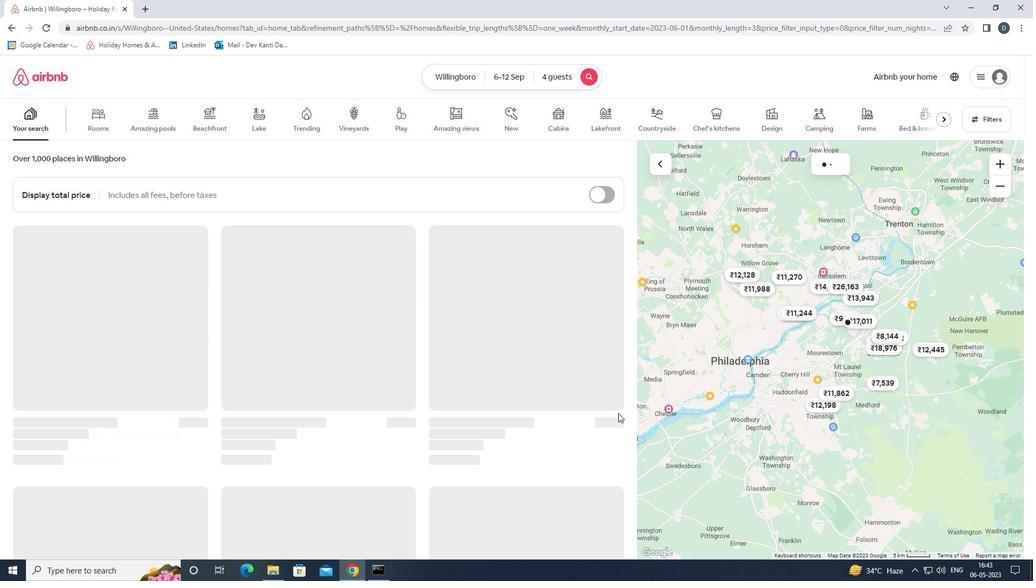 
